 Task: Find the distance between Jacksonville and Tampa.
Action: Mouse moved to (60, 82)
Screenshot: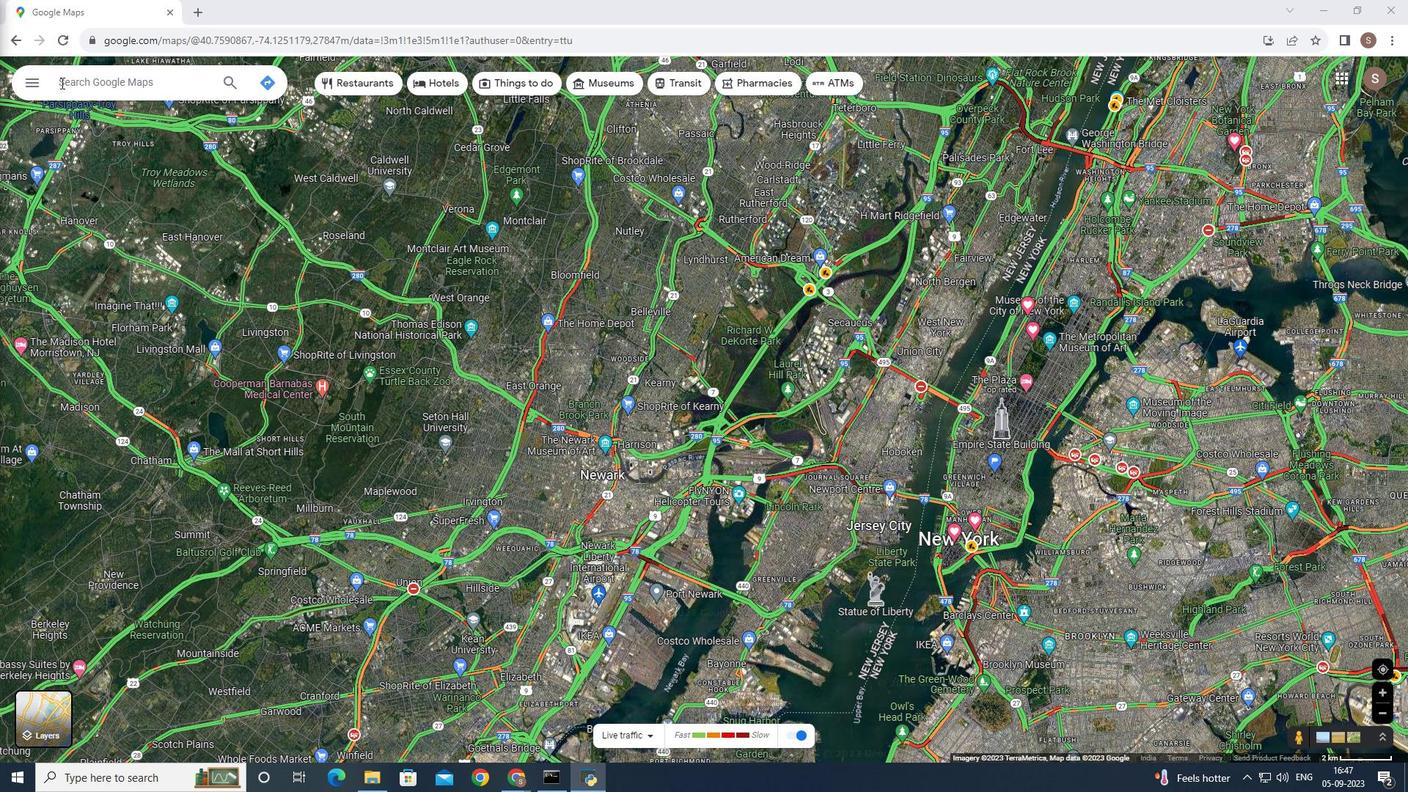 
Action: Mouse pressed left at (60, 82)
Screenshot: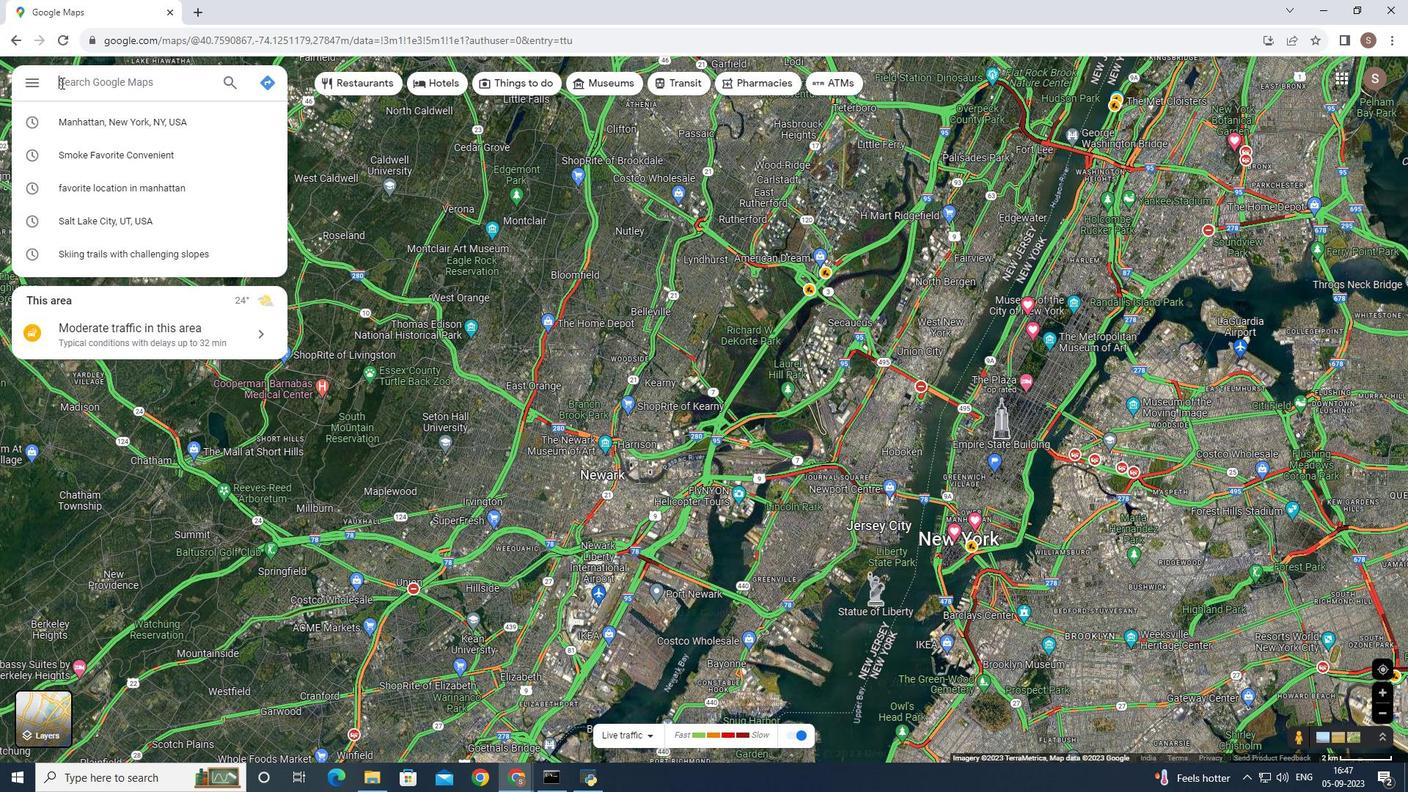 
Action: Mouse moved to (133, 318)
Screenshot: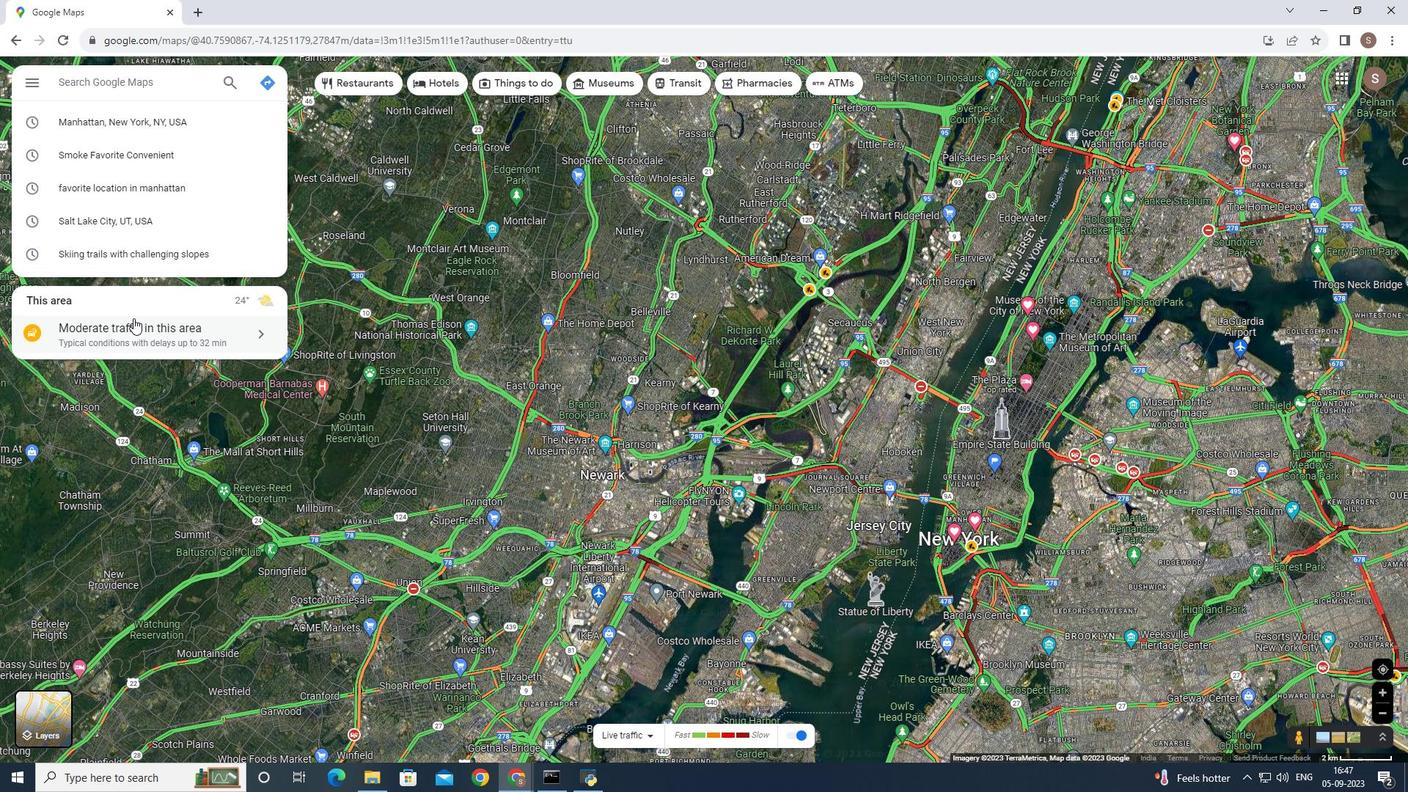 
Action: Mouse pressed left at (133, 318)
Screenshot: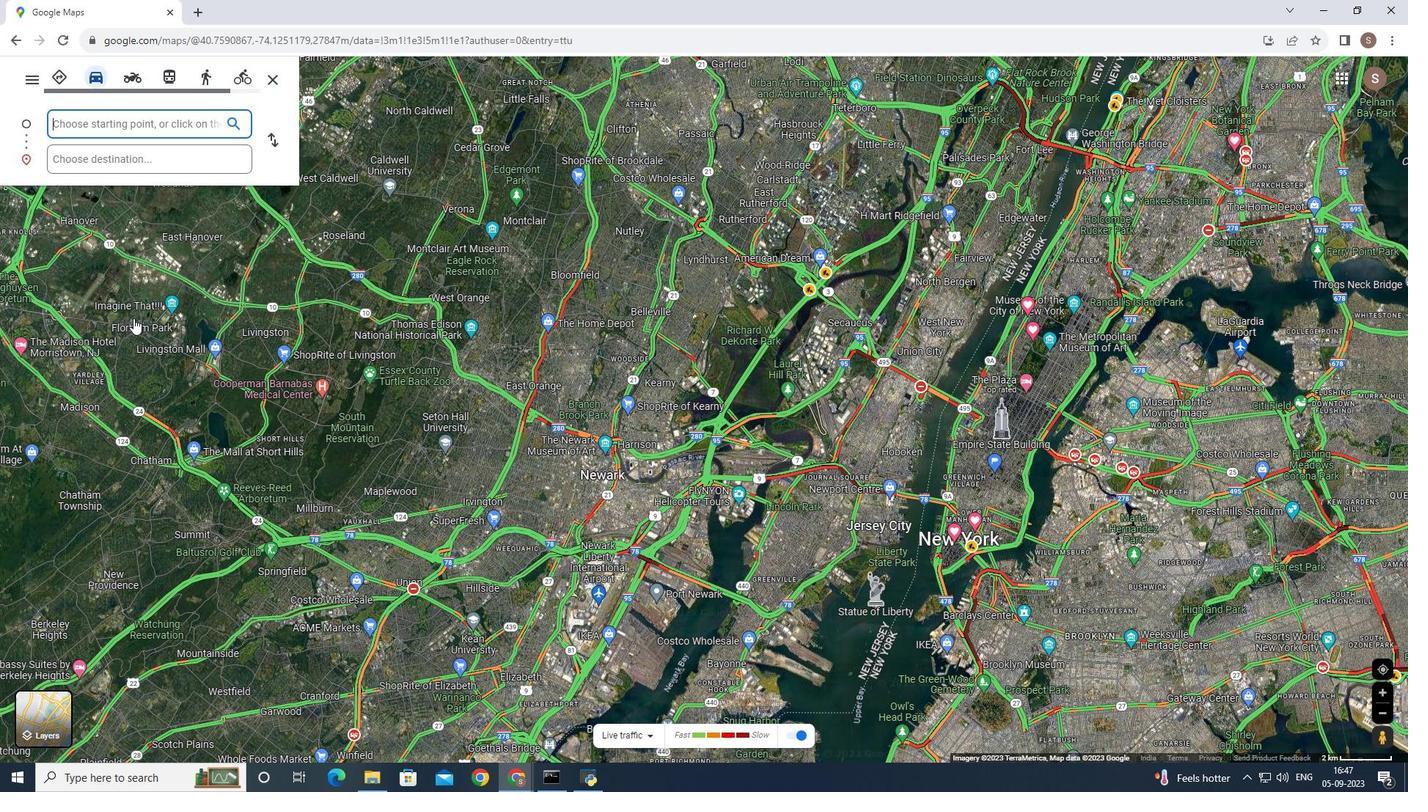 
Action: Mouse moved to (79, 126)
Screenshot: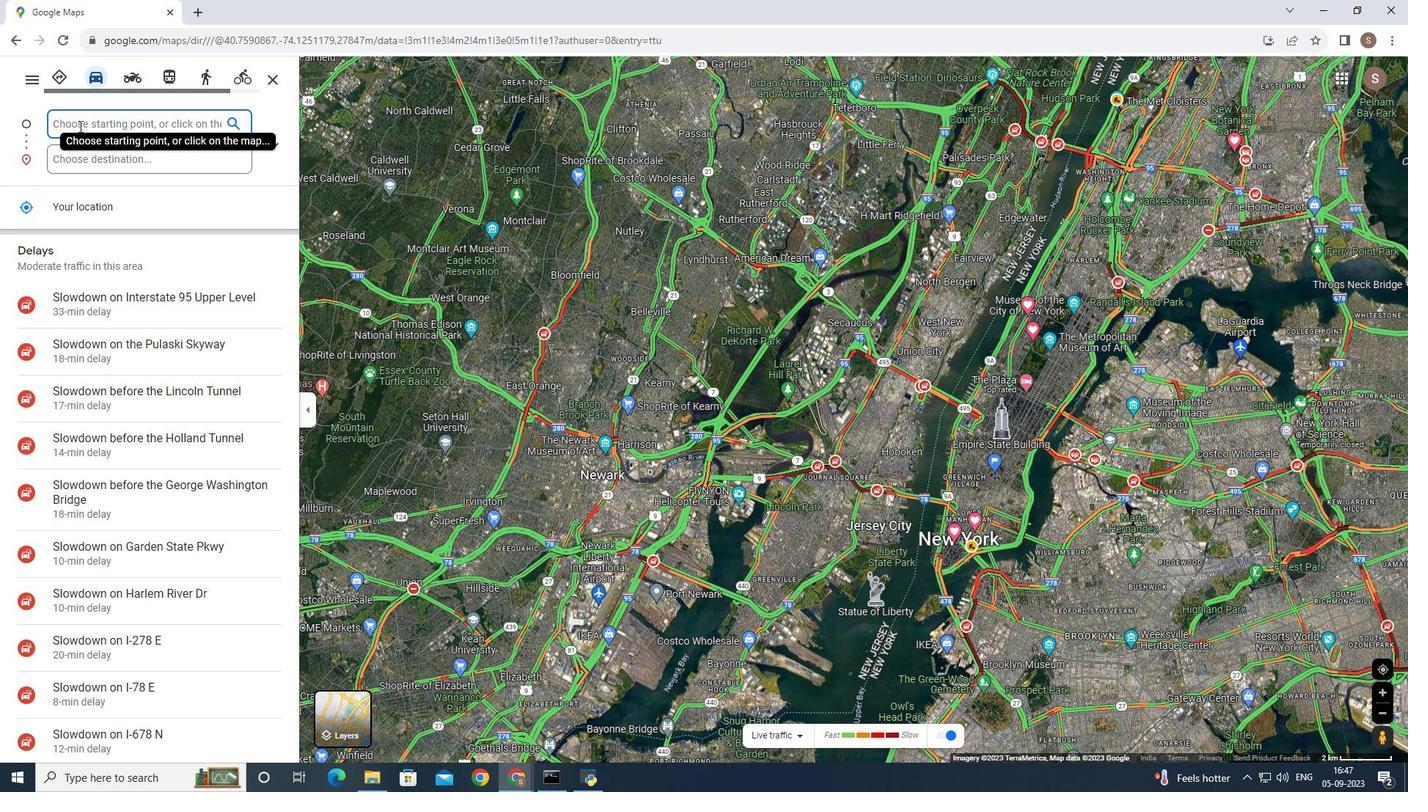 
Action: Key pressed <Key.shift_r><Key.shift_r>Jacksonville
Screenshot: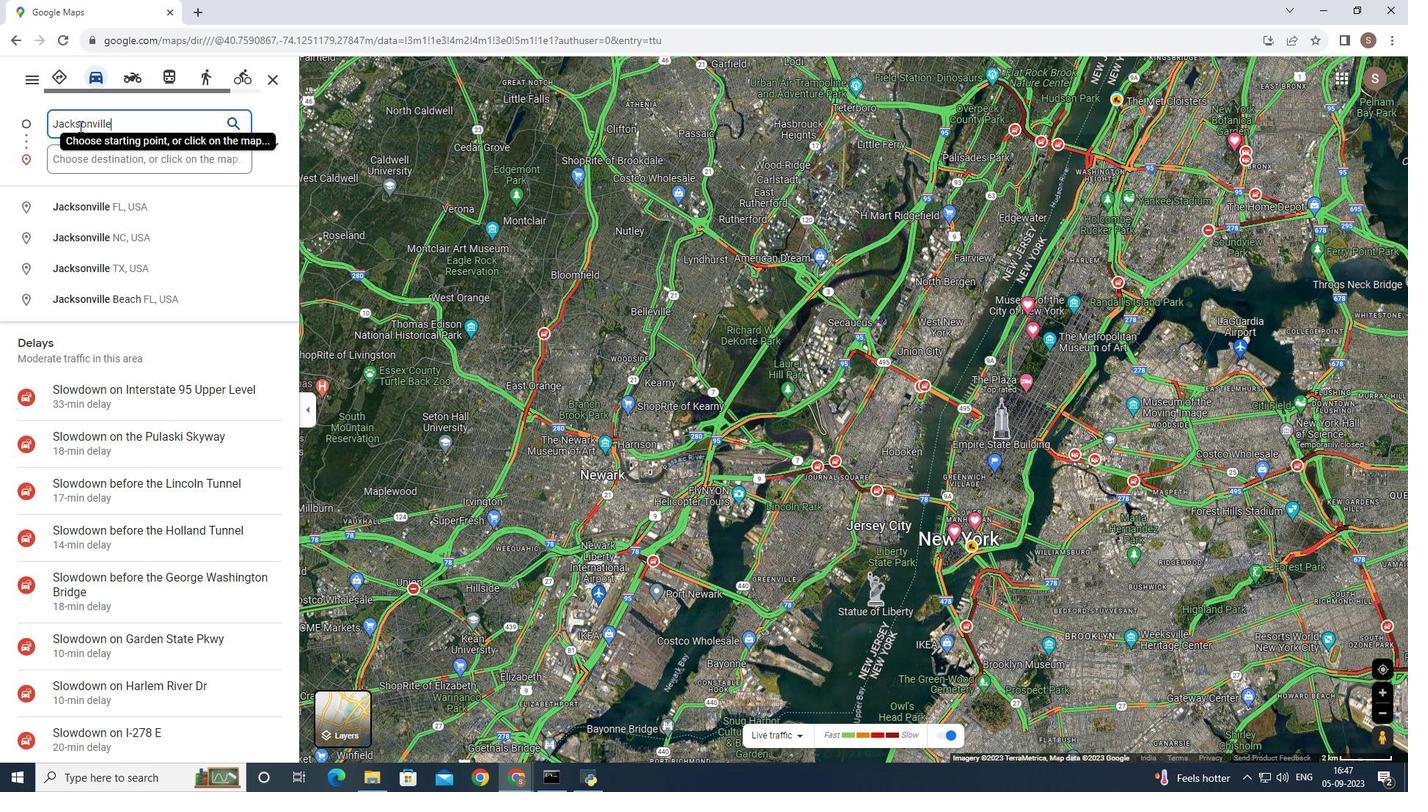 
Action: Mouse moved to (74, 161)
Screenshot: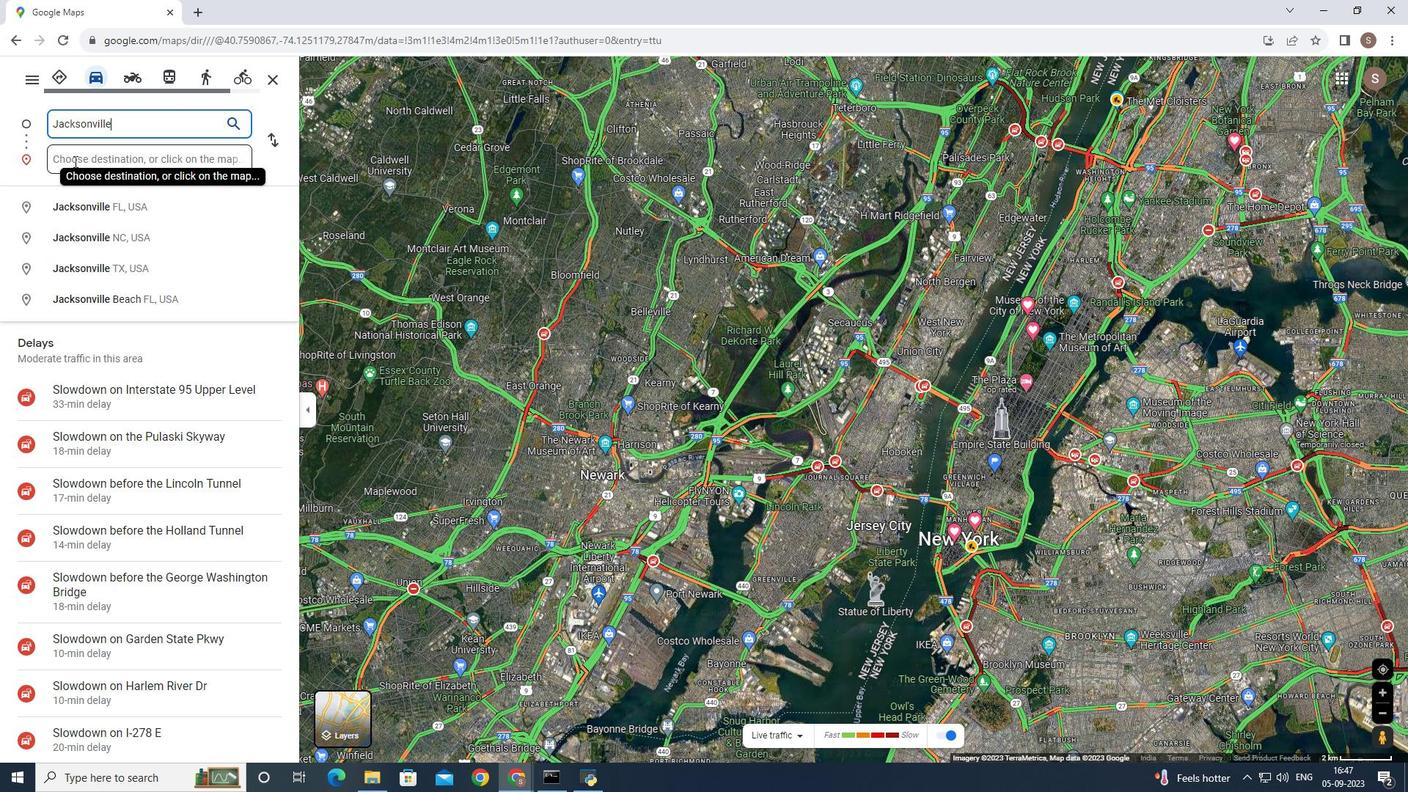 
Action: Mouse pressed left at (74, 161)
Screenshot: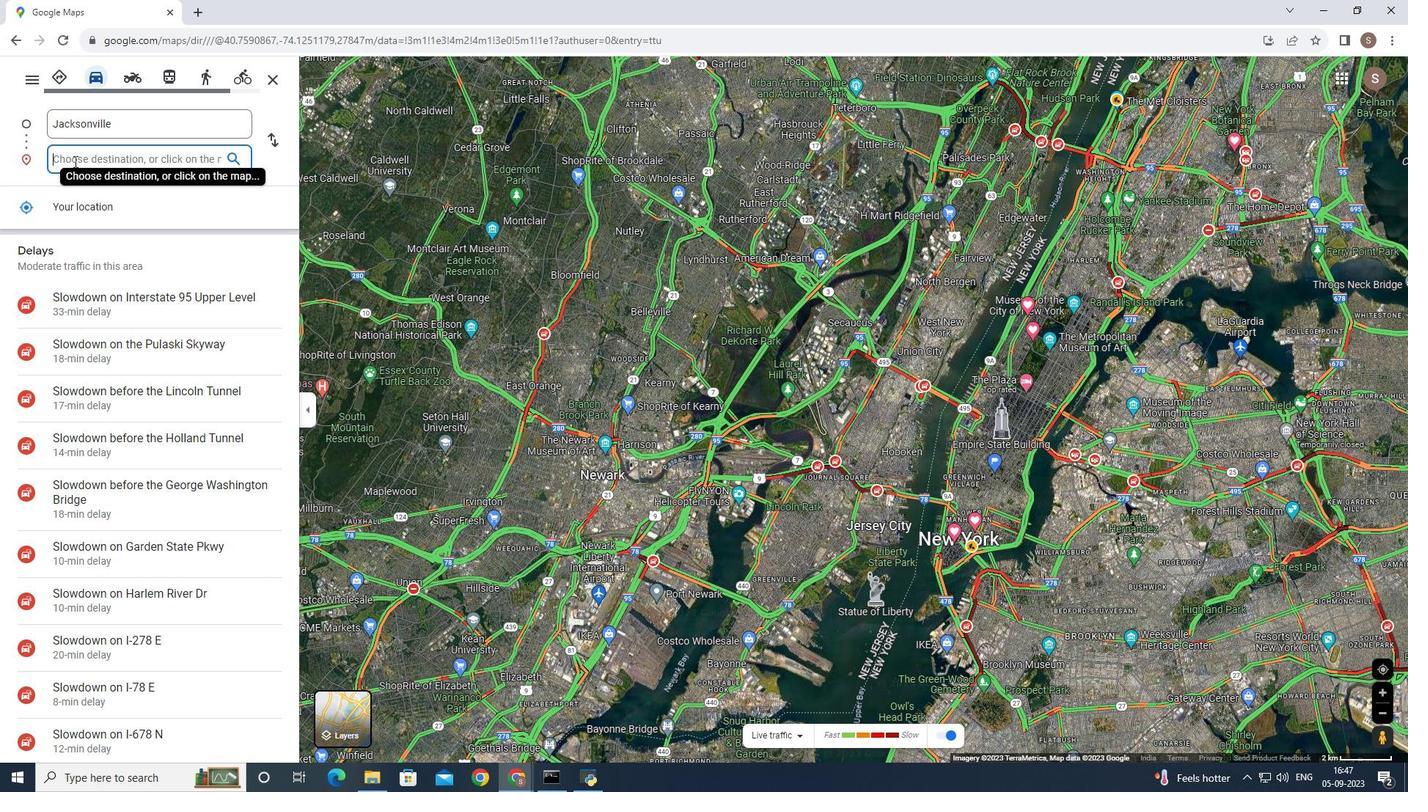 
Action: Key pressed <Key.shift><Key.shift><Key.shift><Key.shift><Key.shift><Key.shift><Key.shift>Tampa
Screenshot: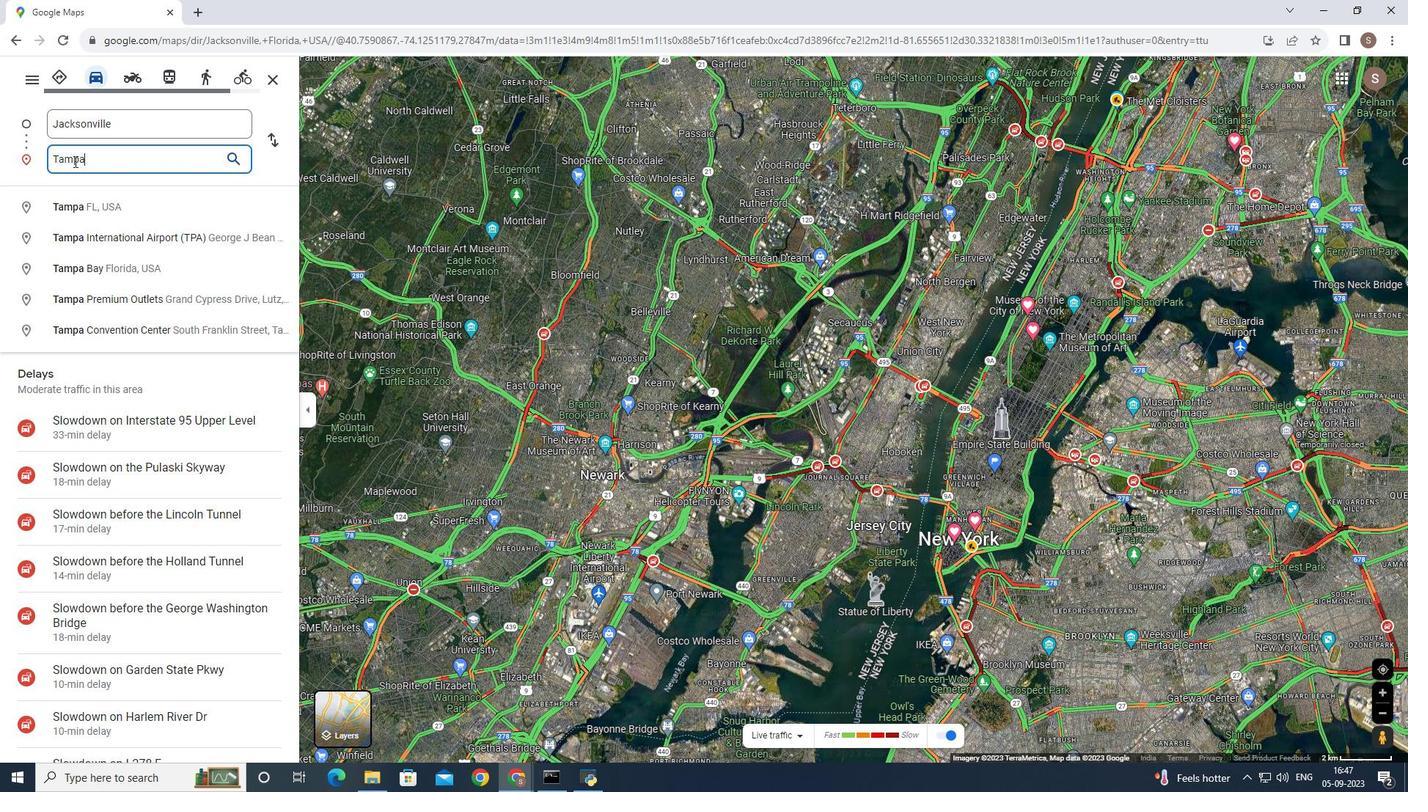 
Action: Mouse moved to (119, 181)
Screenshot: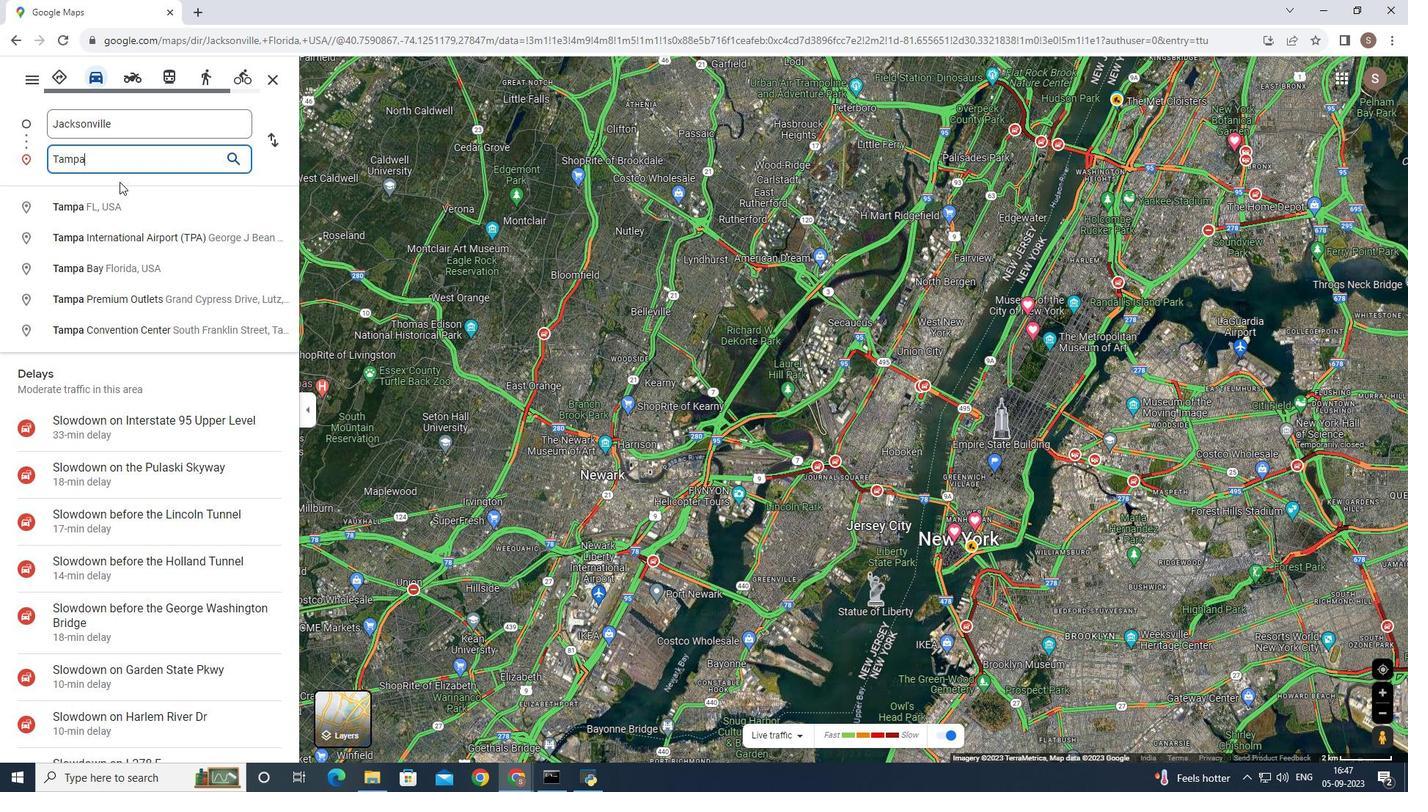 
Action: Key pressed <Key.enter>
Screenshot: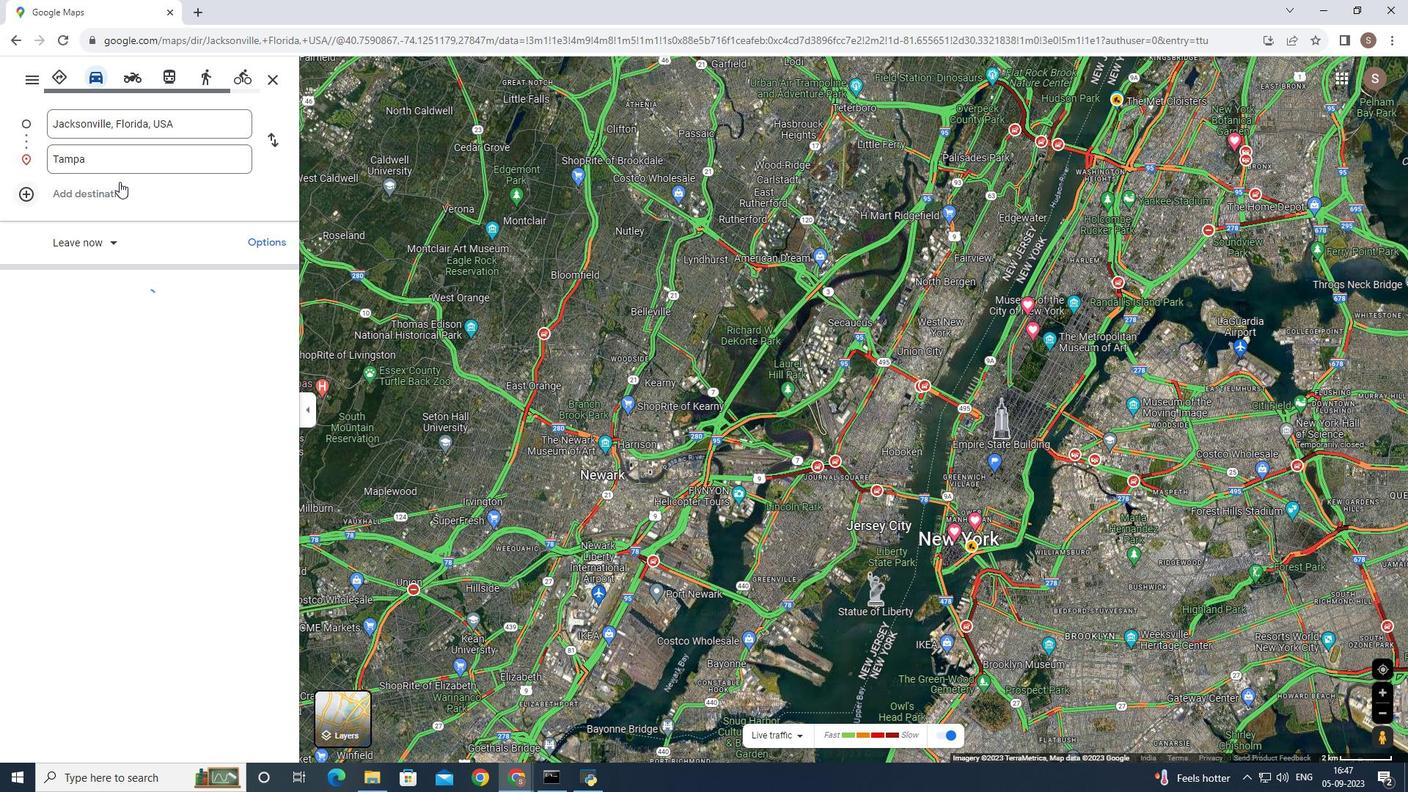 
Action: Mouse moved to (571, 723)
Screenshot: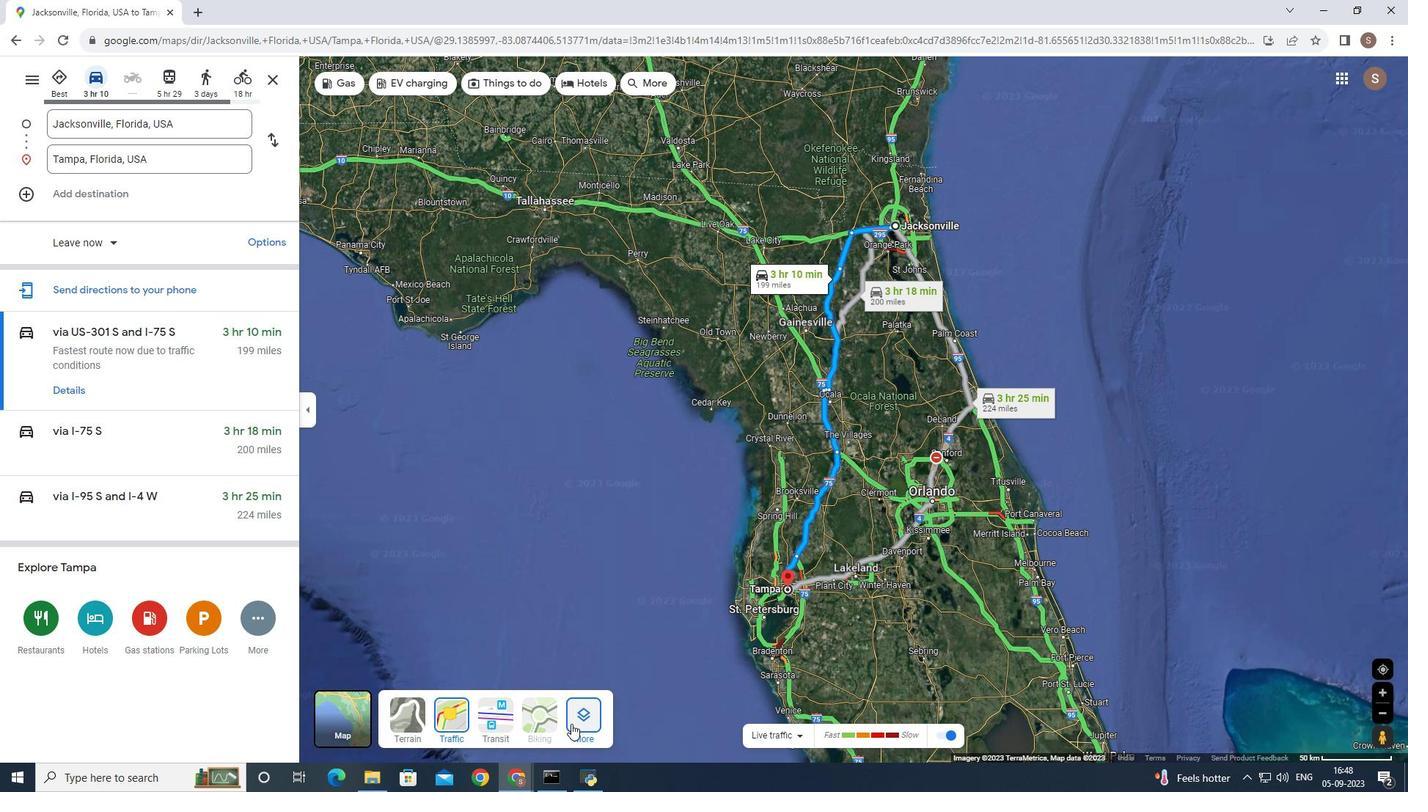
Action: Mouse pressed left at (571, 723)
Screenshot: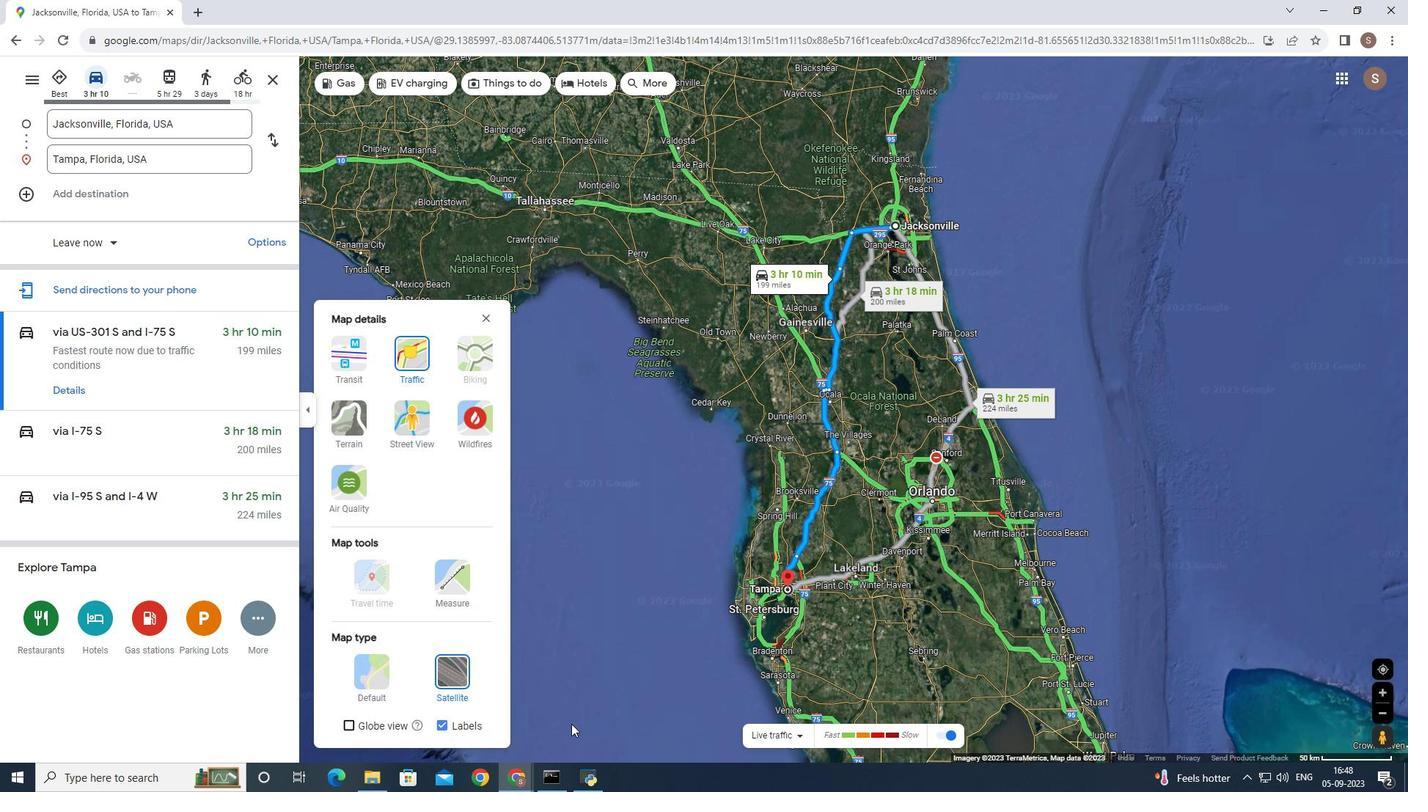 
Action: Mouse moved to (445, 600)
Screenshot: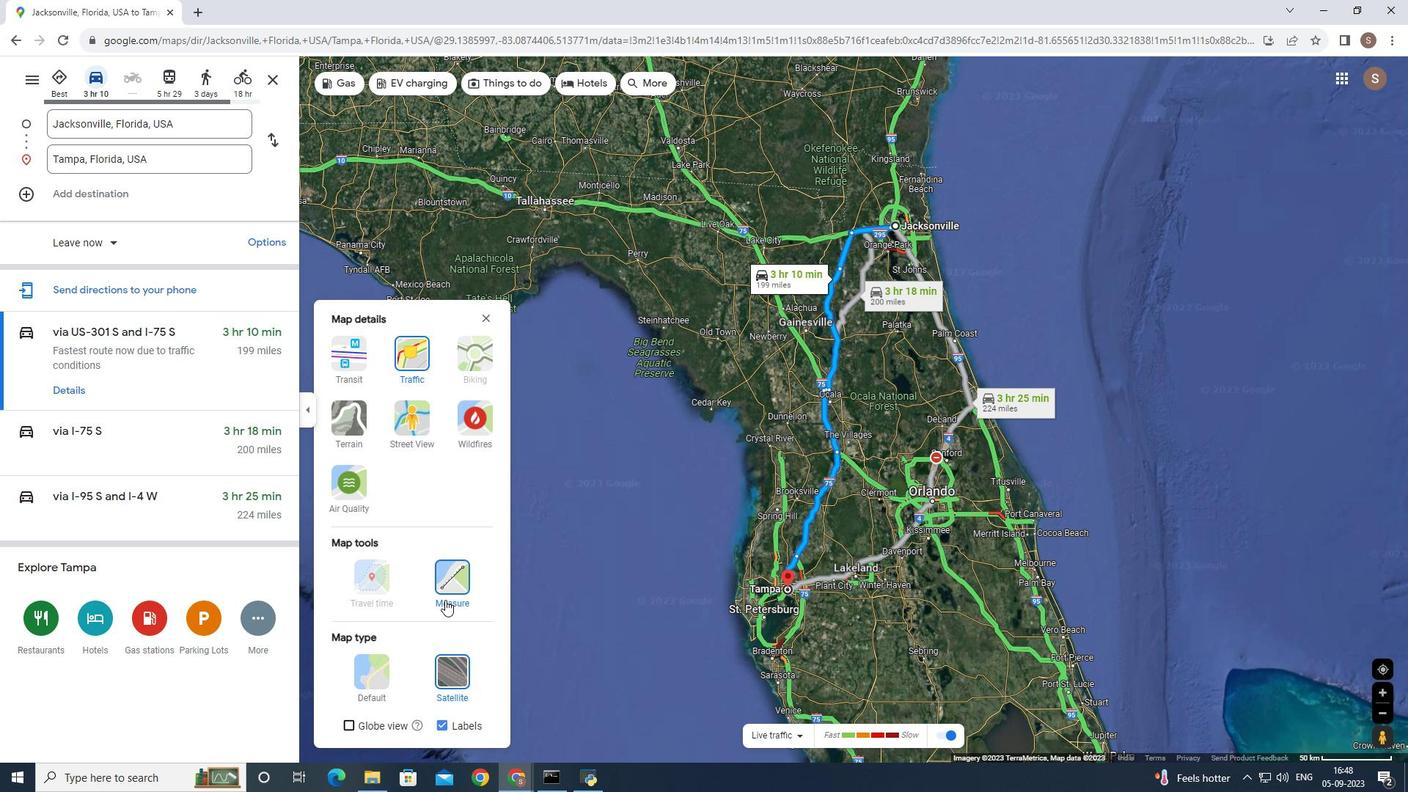 
Action: Mouse pressed left at (445, 600)
Screenshot: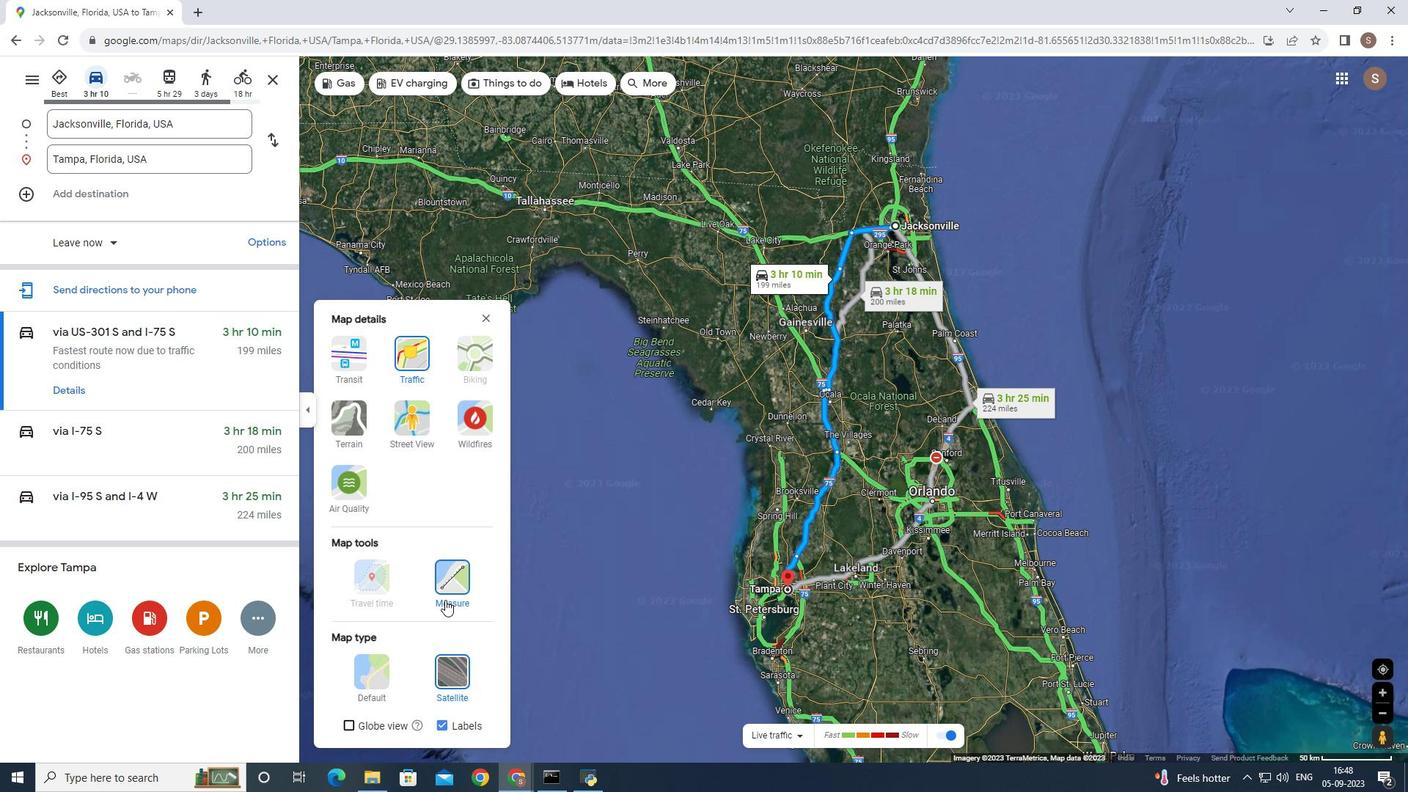 
Action: Mouse moved to (785, 590)
Screenshot: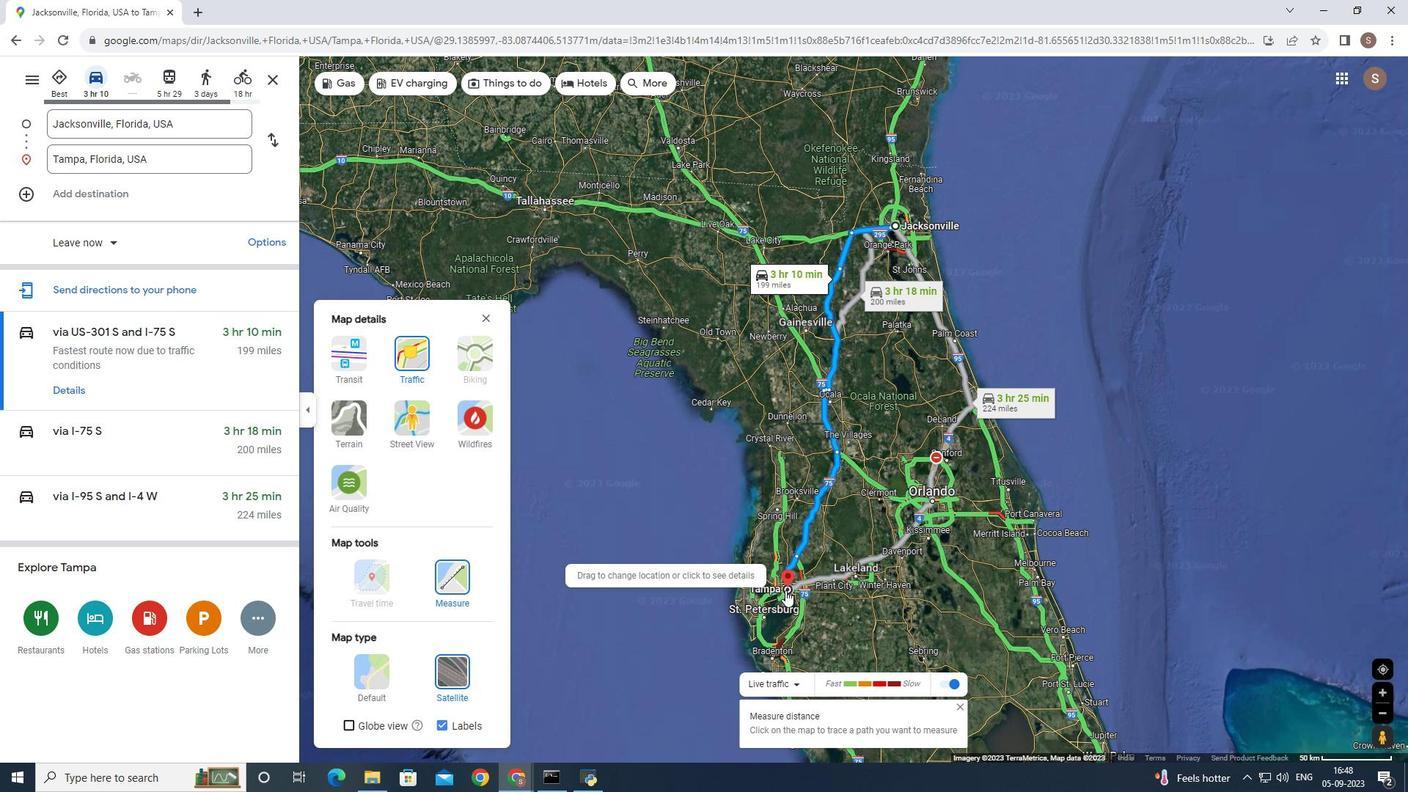 
Action: Mouse pressed left at (785, 590)
Screenshot: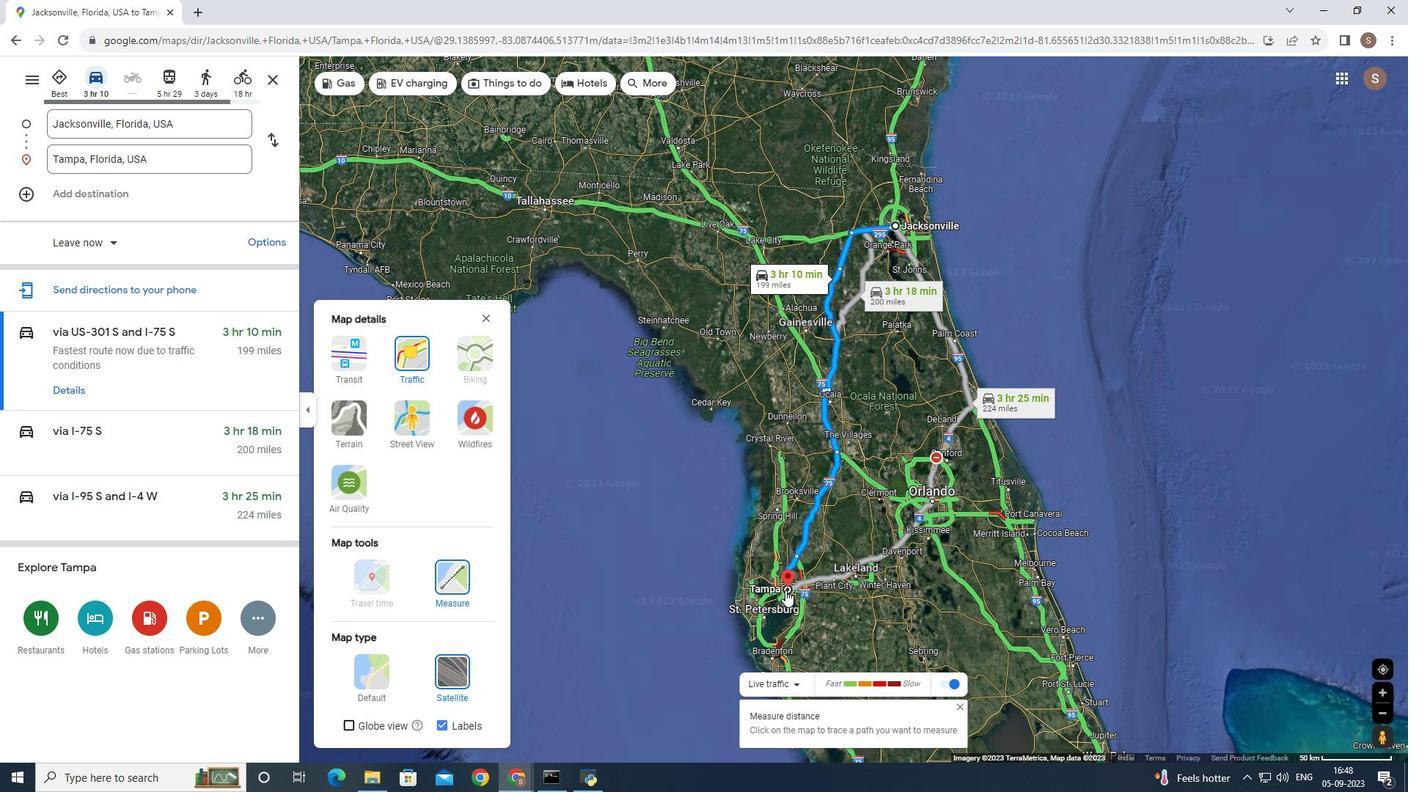 
Action: Mouse moved to (896, 225)
Screenshot: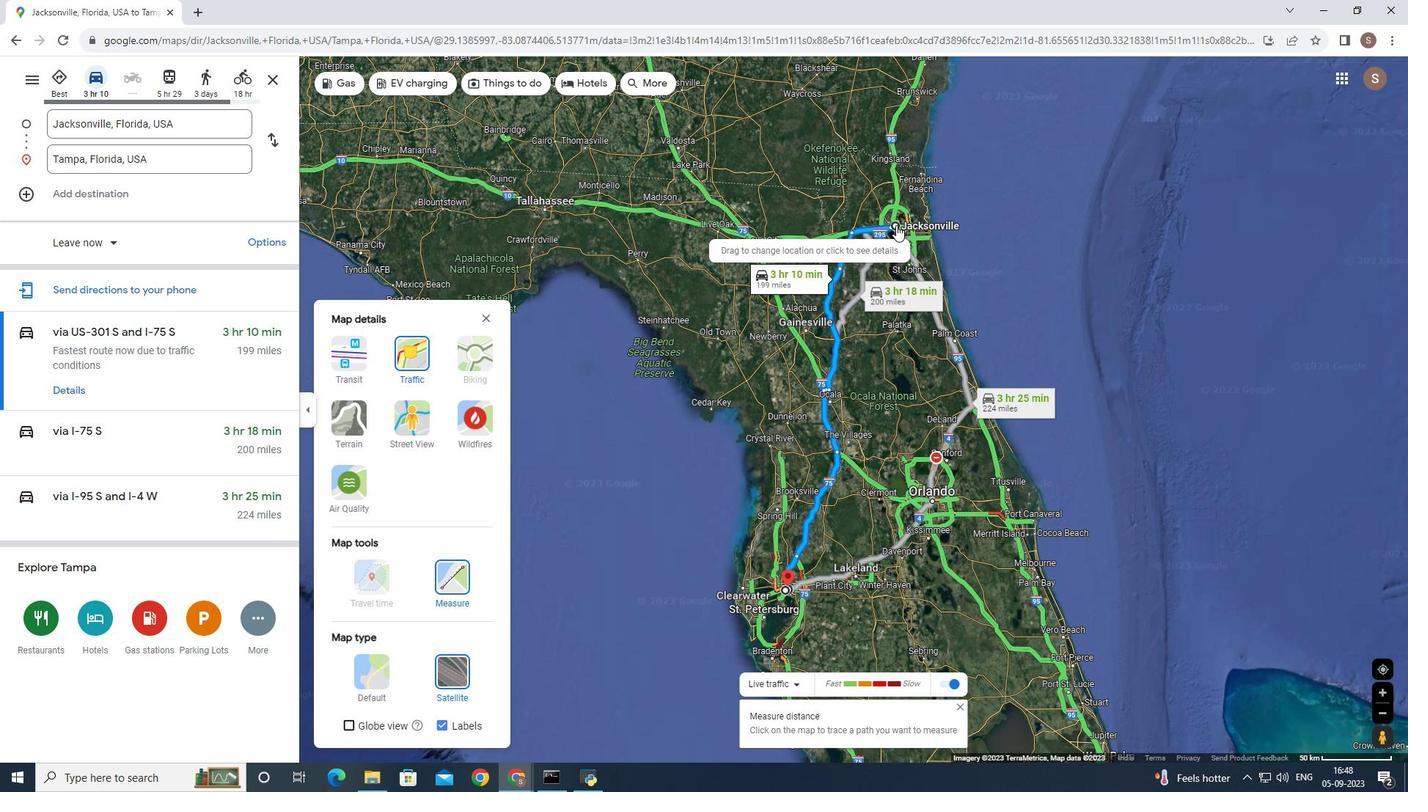 
Action: Mouse pressed left at (896, 225)
Screenshot: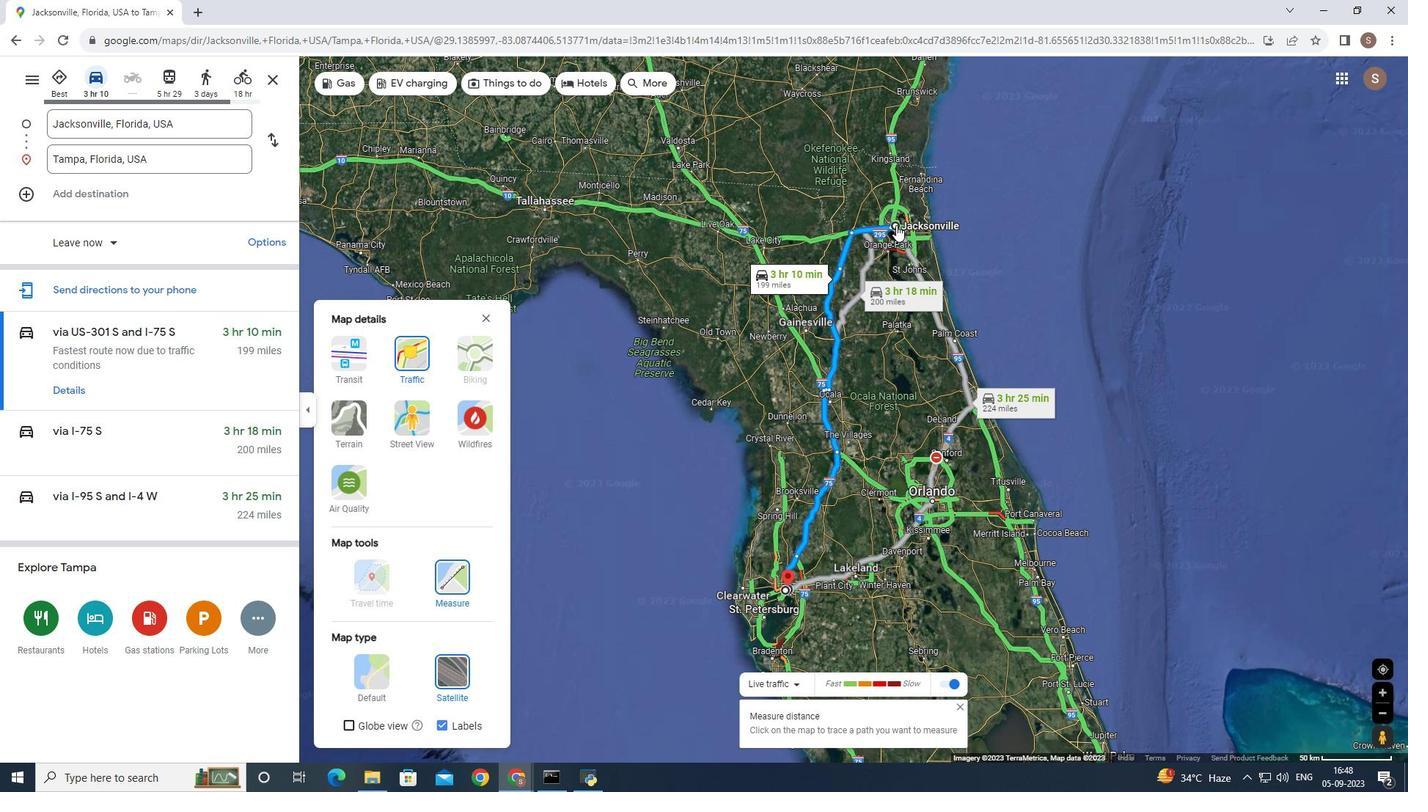 
Action: Mouse moved to (894, 222)
Screenshot: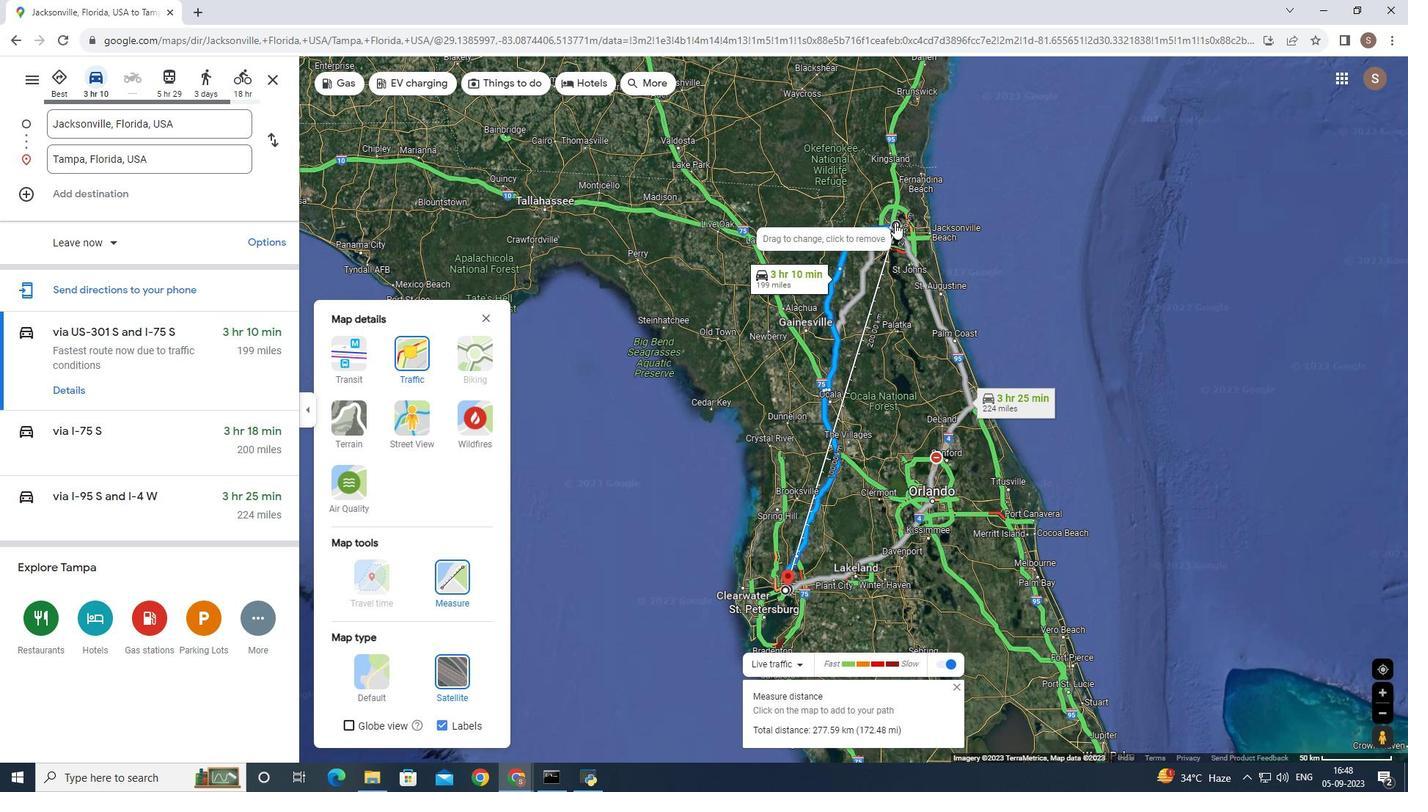 
Action: Mouse pressed left at (894, 222)
Screenshot: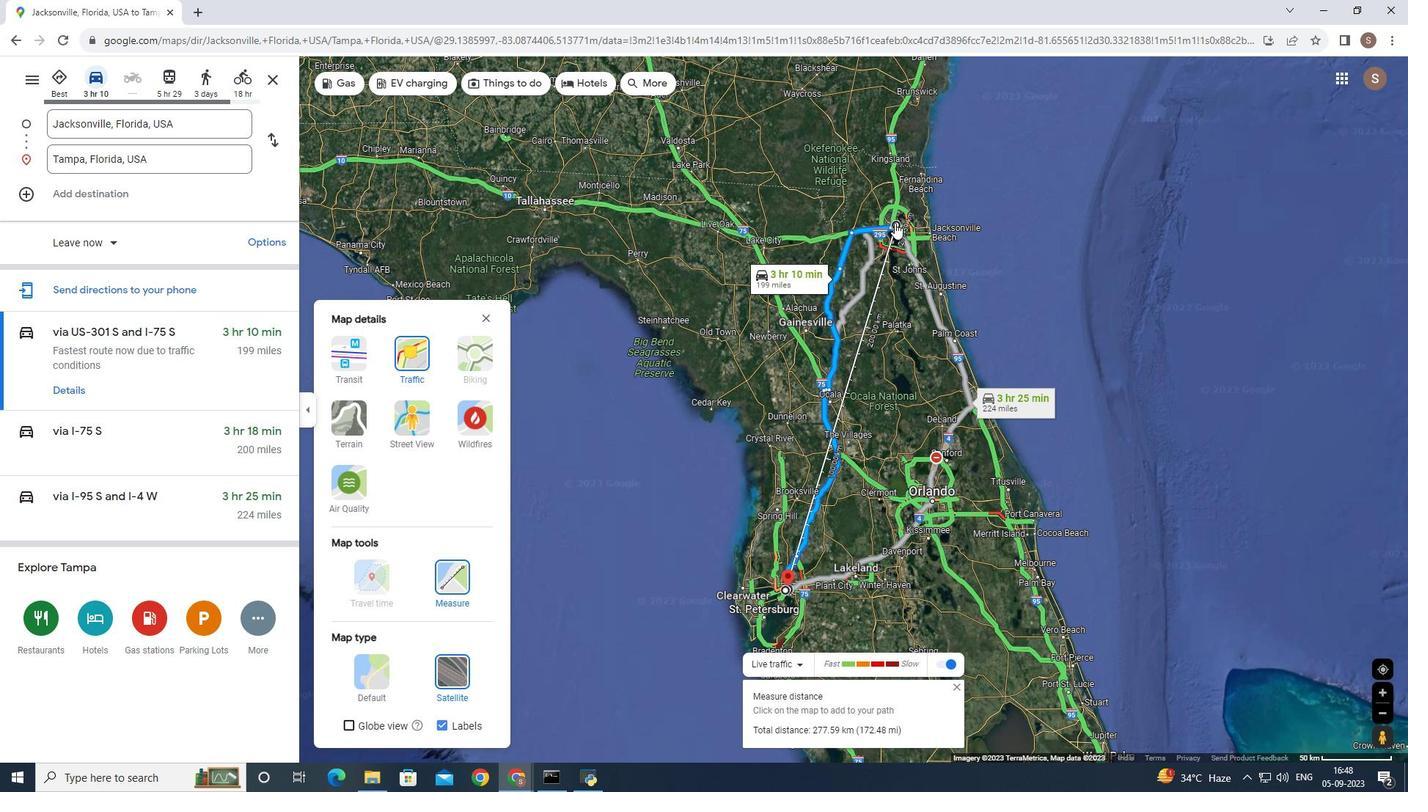 
Action: Mouse pressed left at (894, 222)
Screenshot: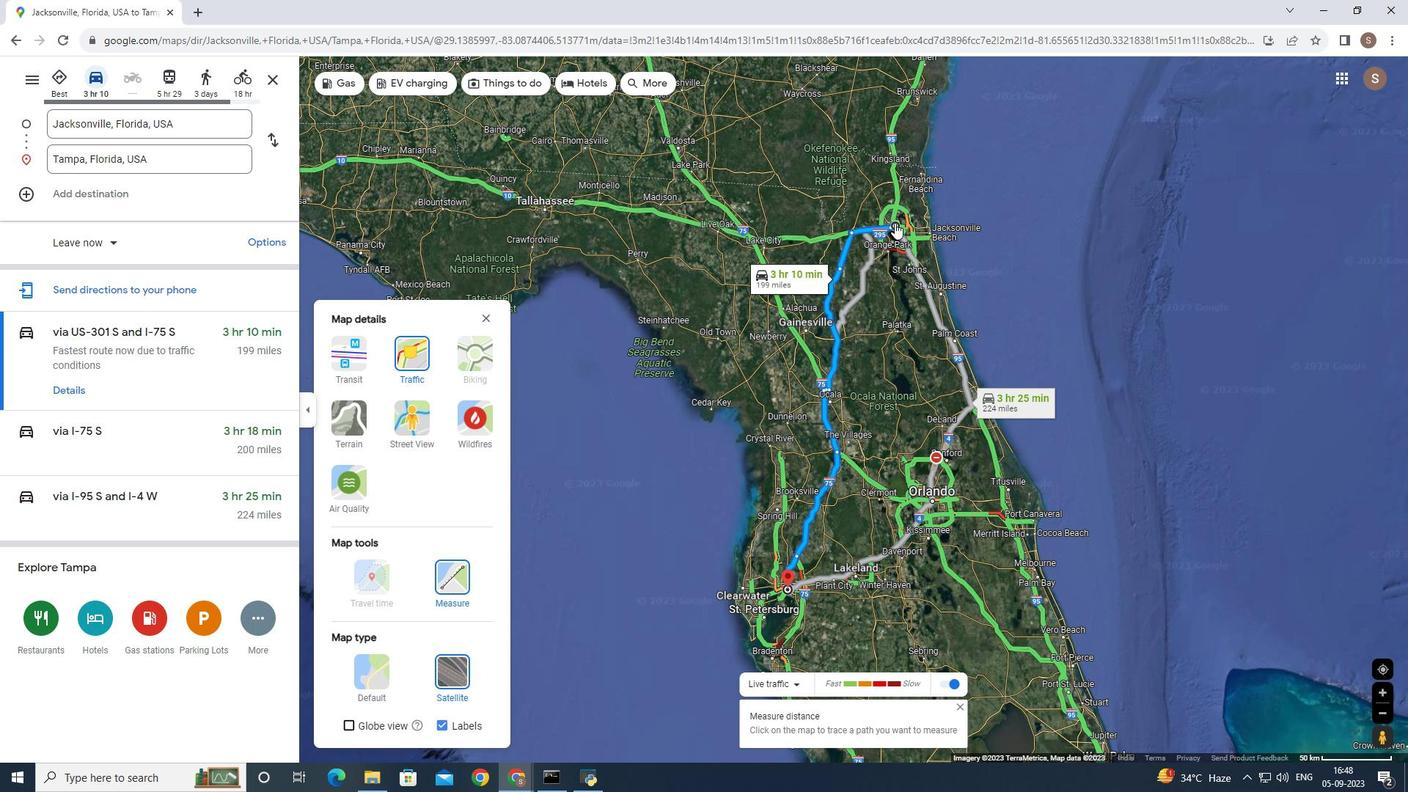
Action: Mouse moved to (787, 585)
Screenshot: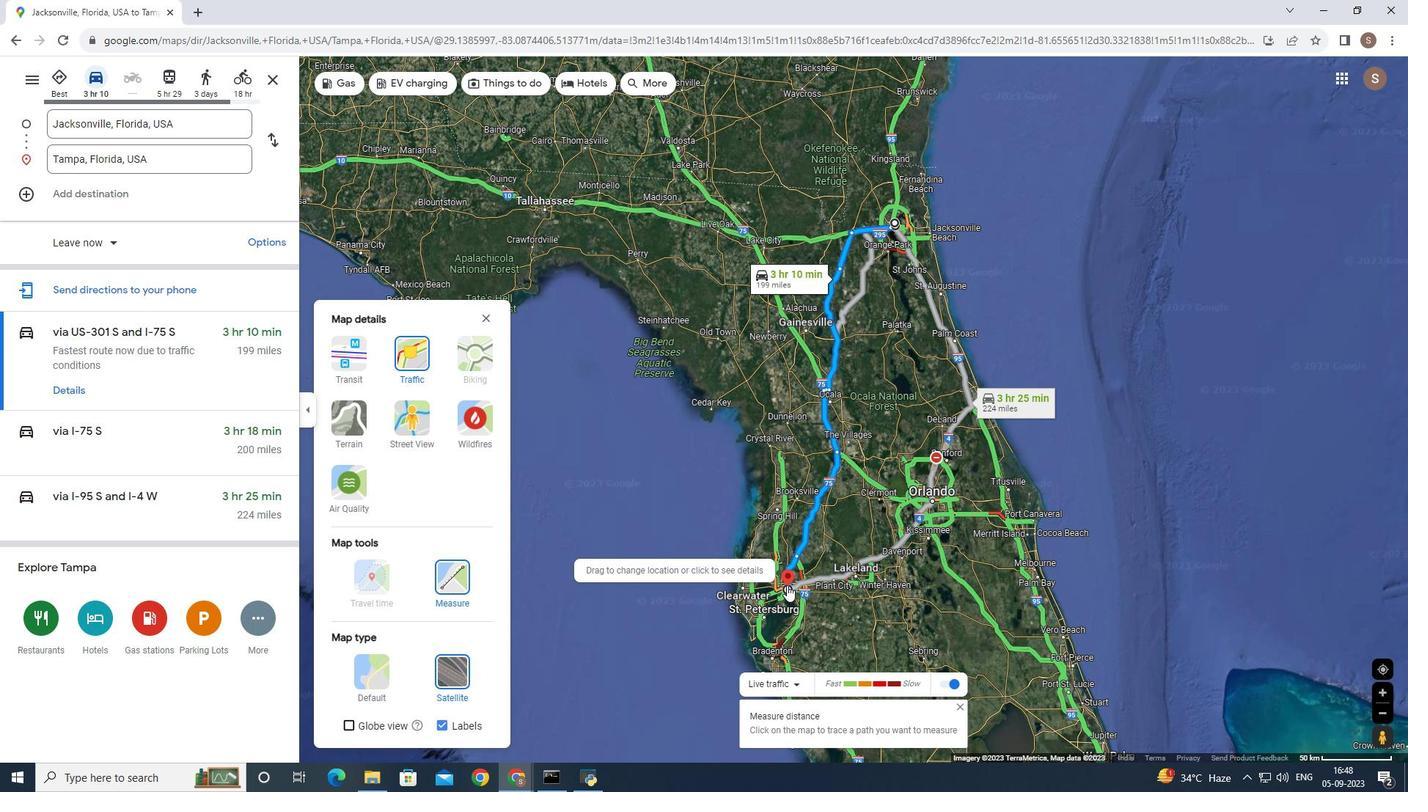 
Action: Mouse pressed left at (787, 585)
Screenshot: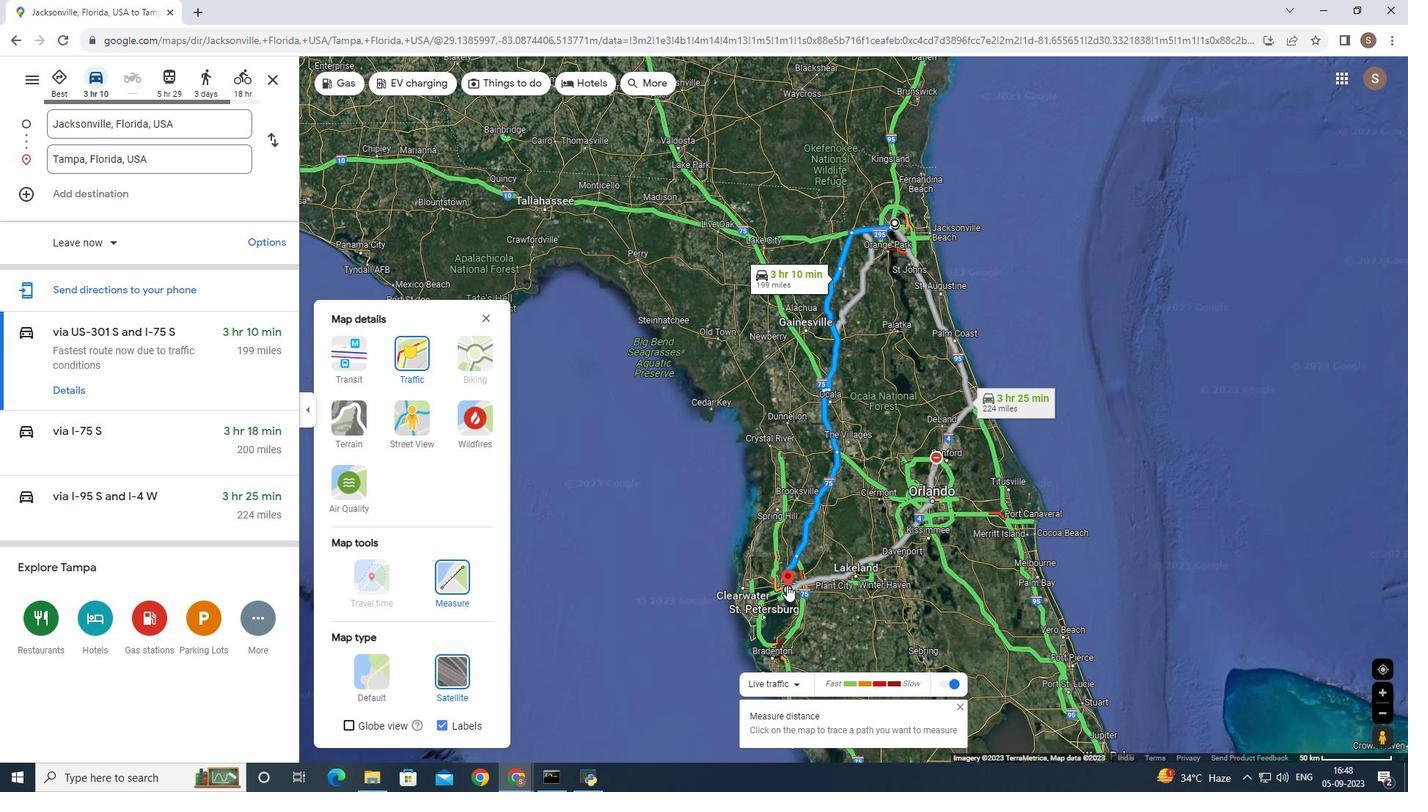 
Action: Mouse moved to (486, 312)
Screenshot: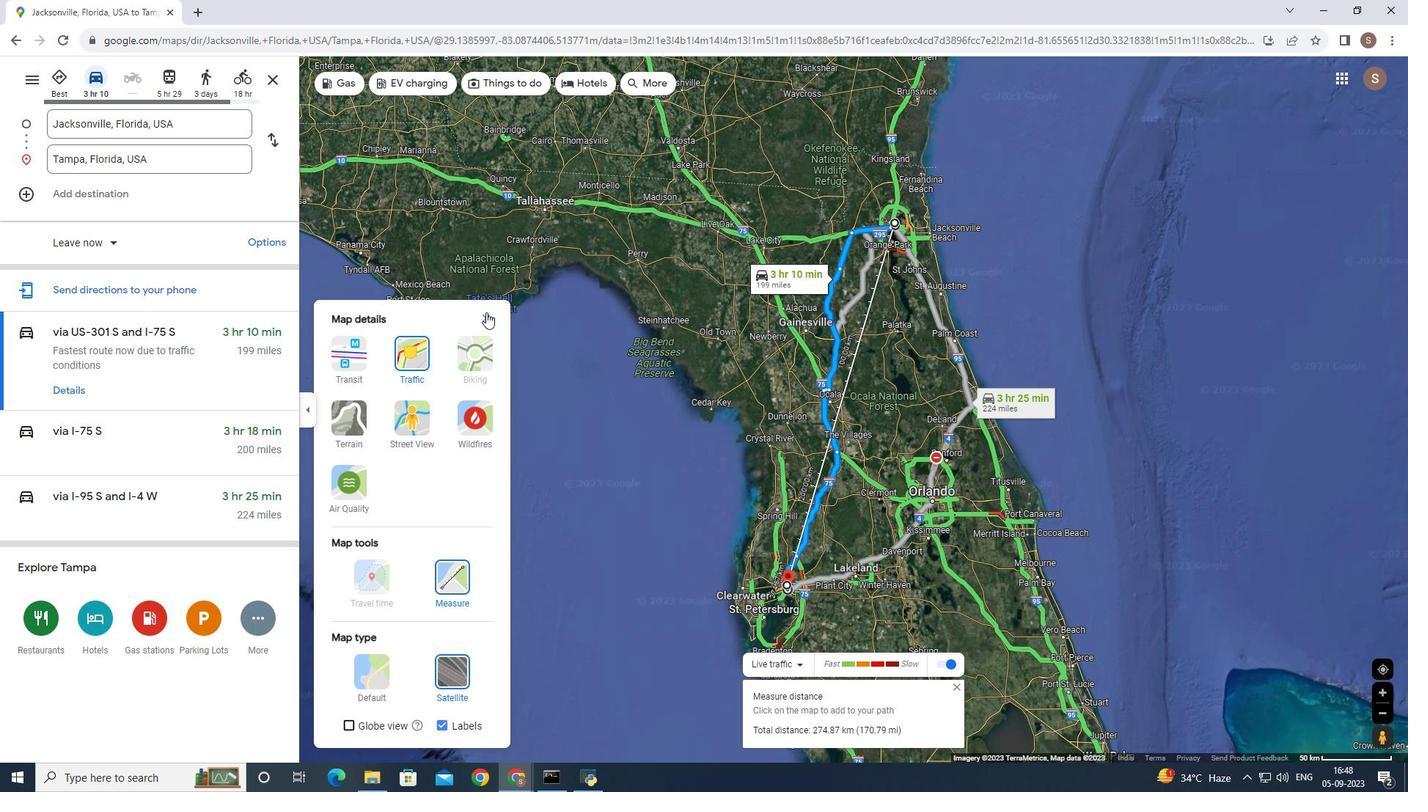 
Action: Mouse pressed left at (486, 312)
Screenshot: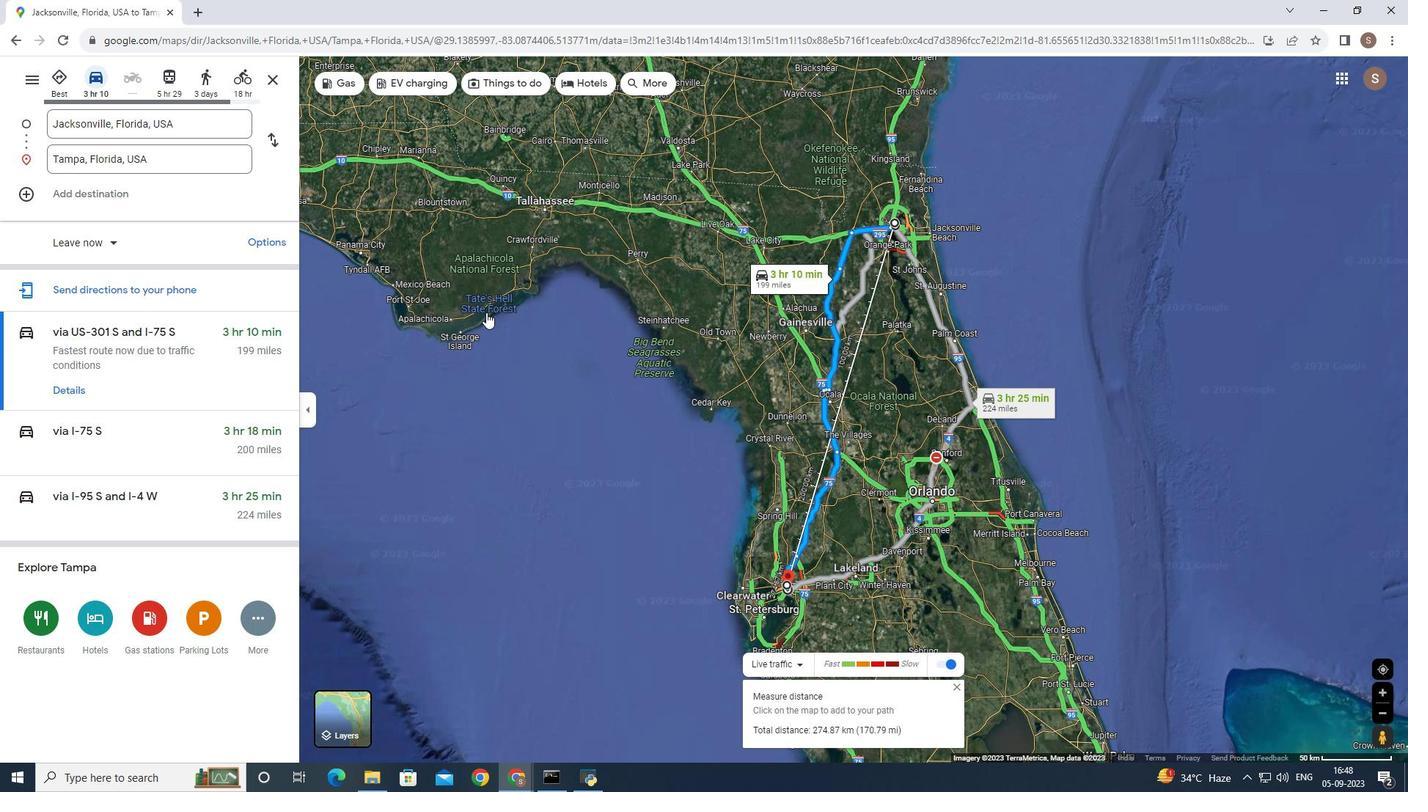 
Action: Mouse moved to (803, 422)
Screenshot: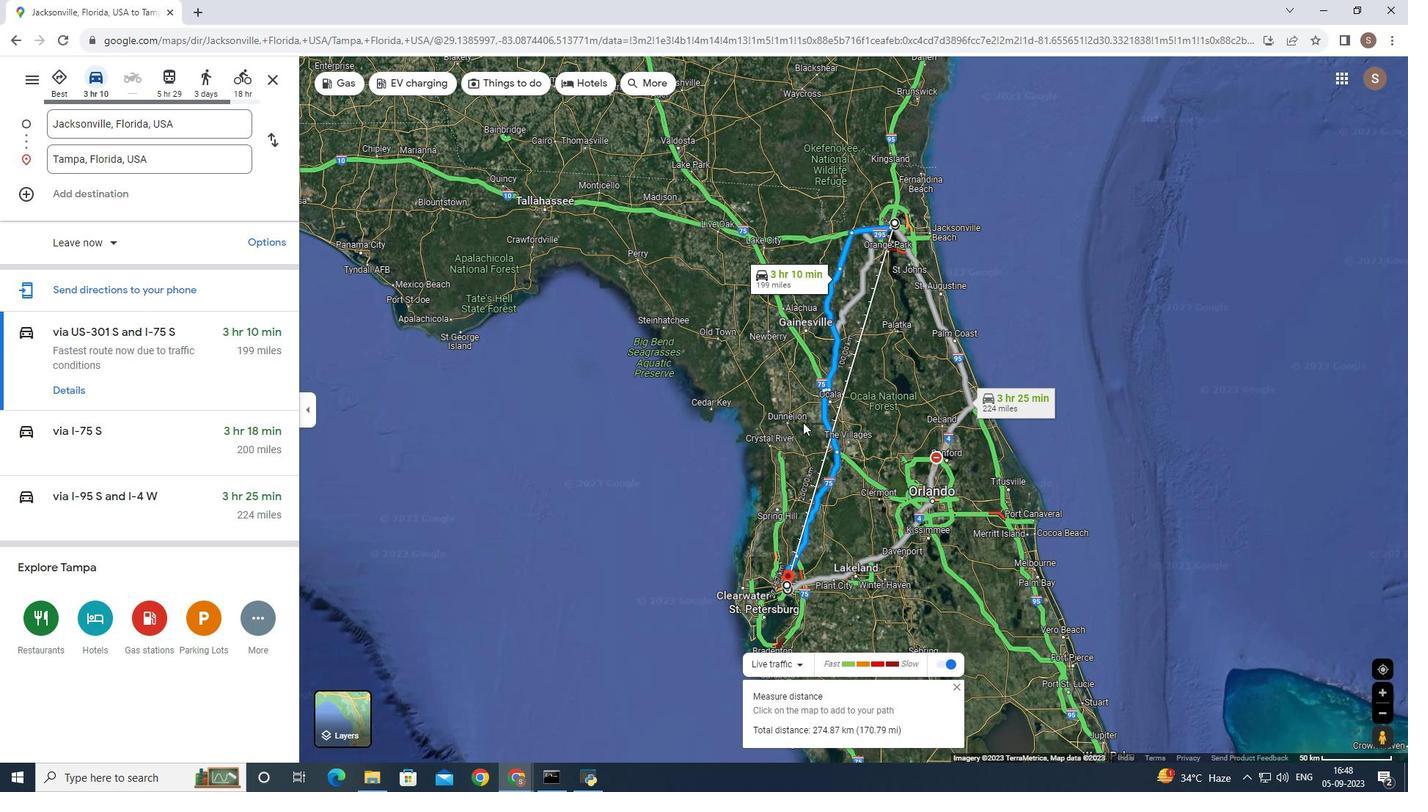 
Action: Mouse scrolled (803, 423) with delta (0, 0)
Screenshot: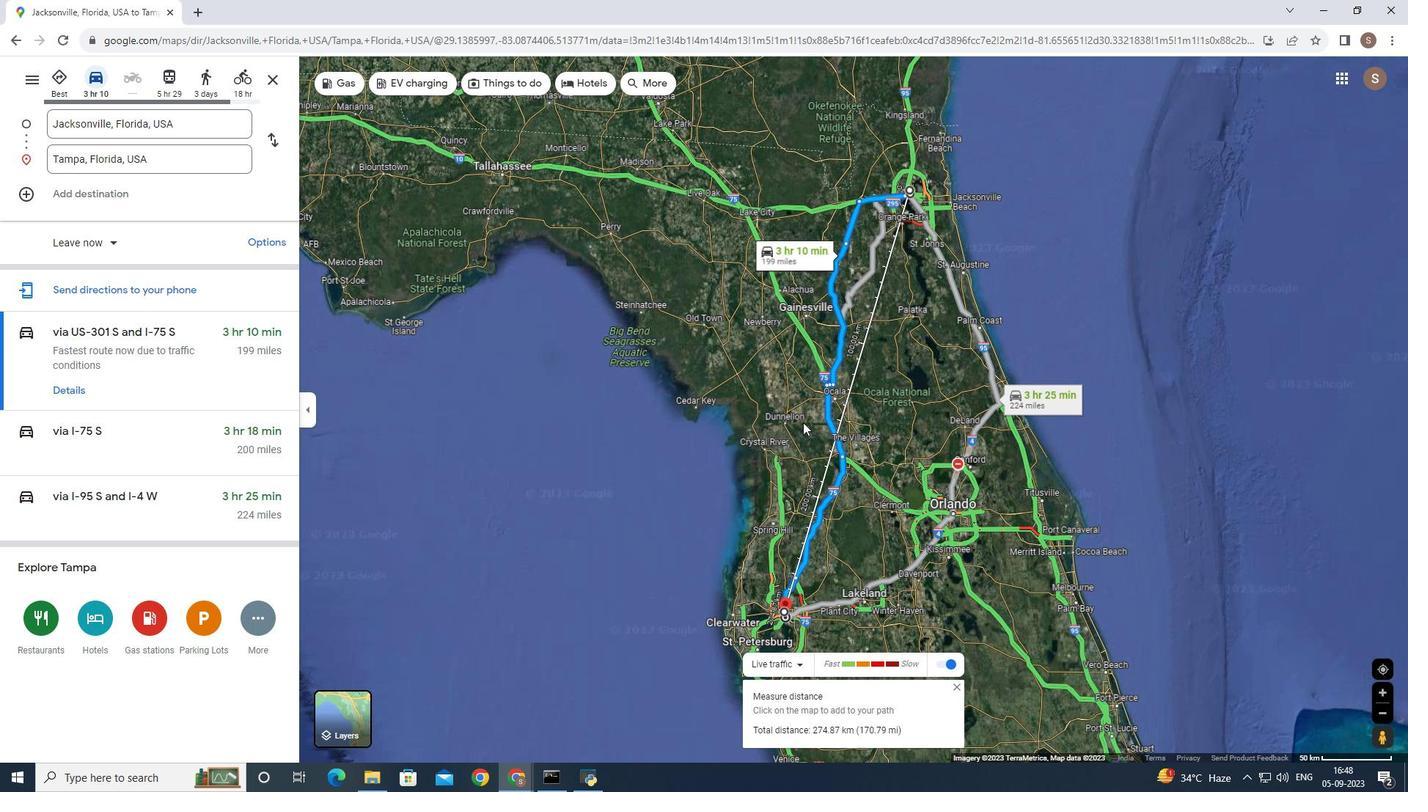 
Action: Mouse scrolled (803, 423) with delta (0, 0)
Screenshot: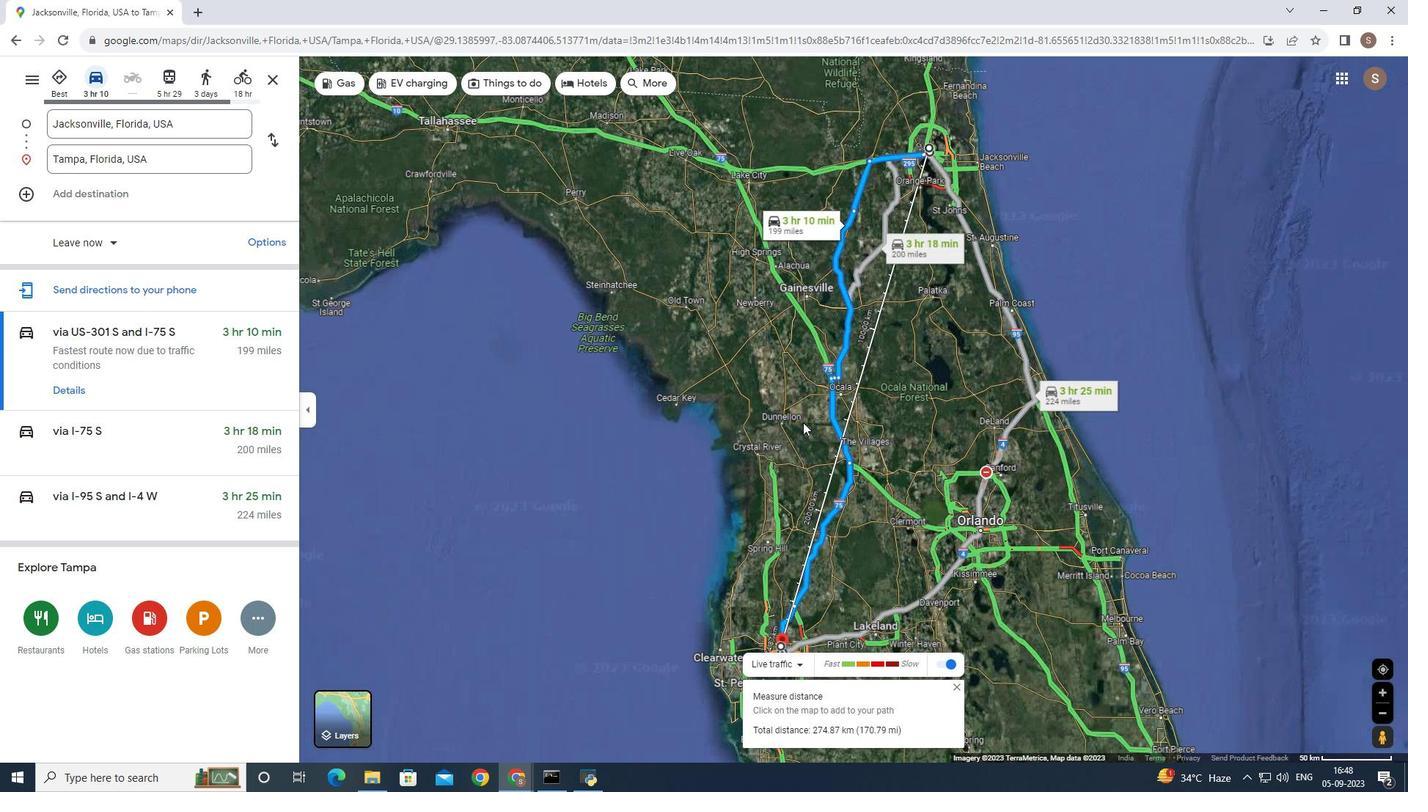 
Action: Mouse moved to (798, 419)
Screenshot: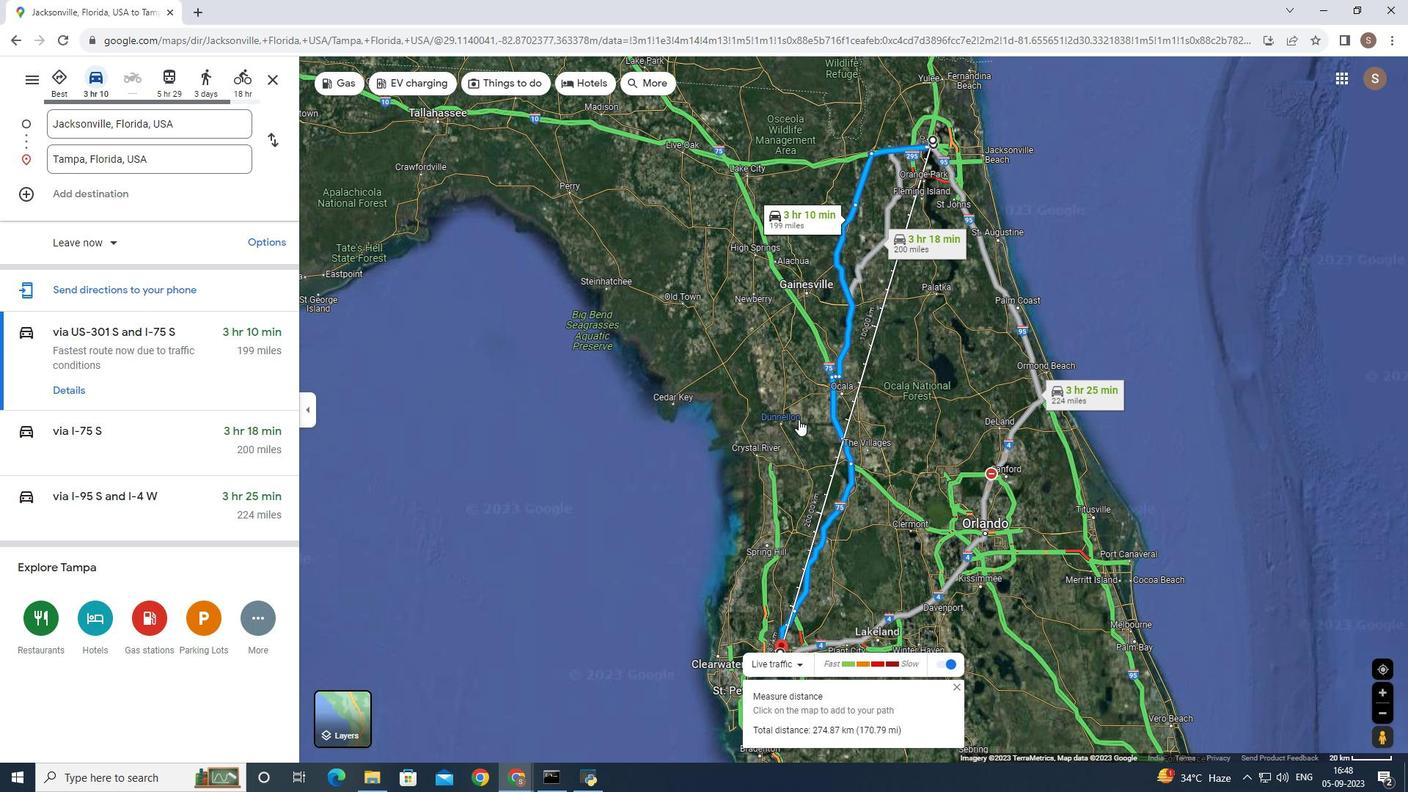 
Action: Mouse pressed left at (798, 419)
Screenshot: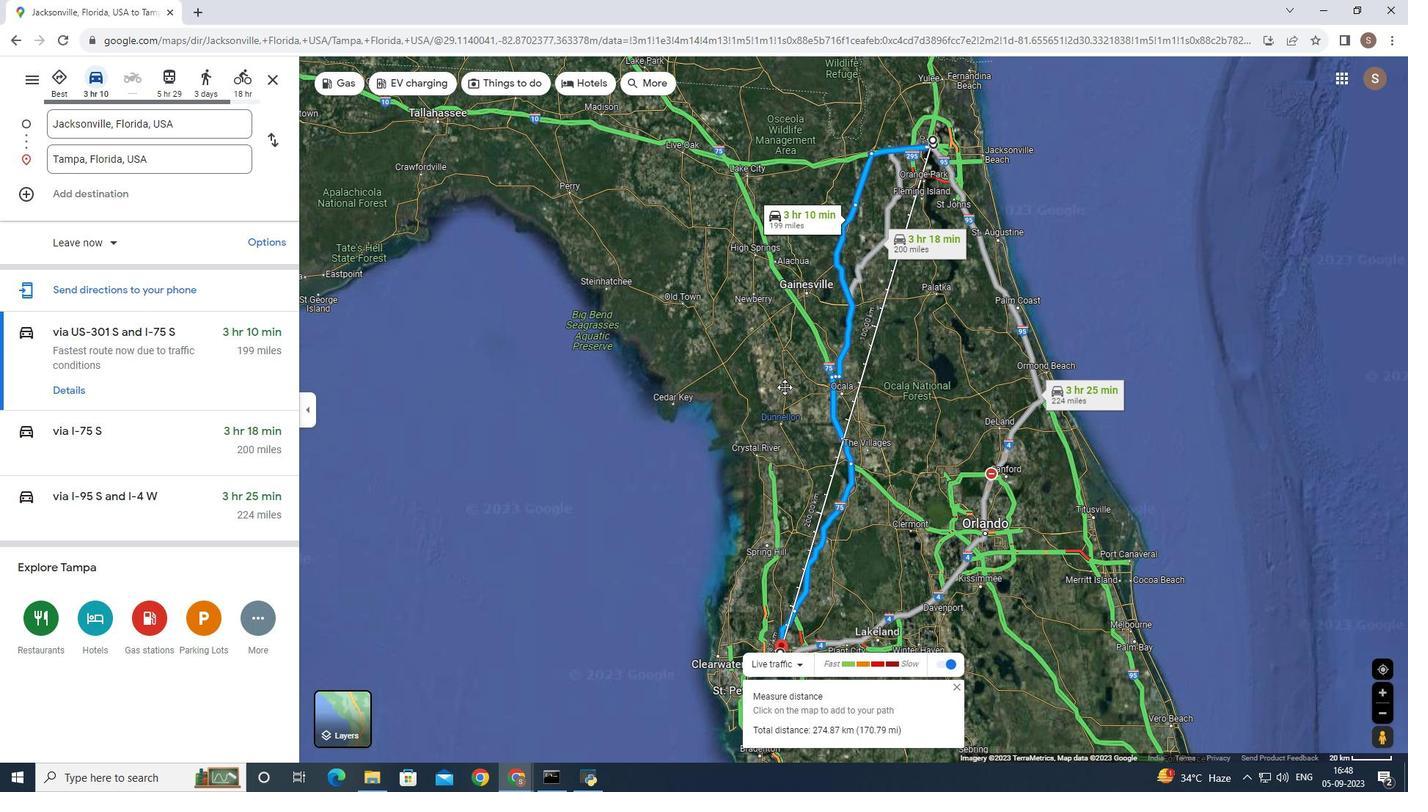 
Action: Mouse moved to (865, 404)
Screenshot: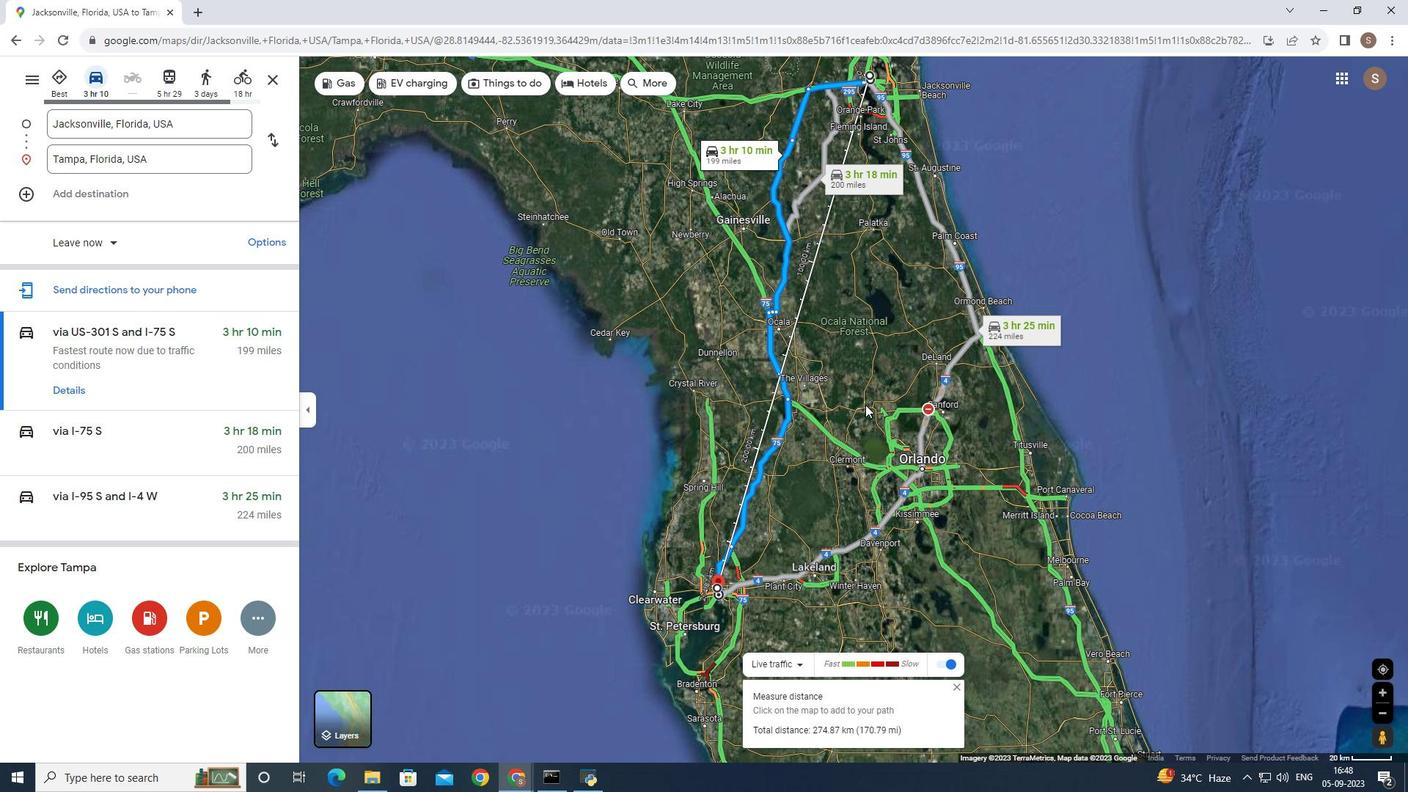 
Action: Mouse scrolled (865, 405) with delta (0, 0)
Screenshot: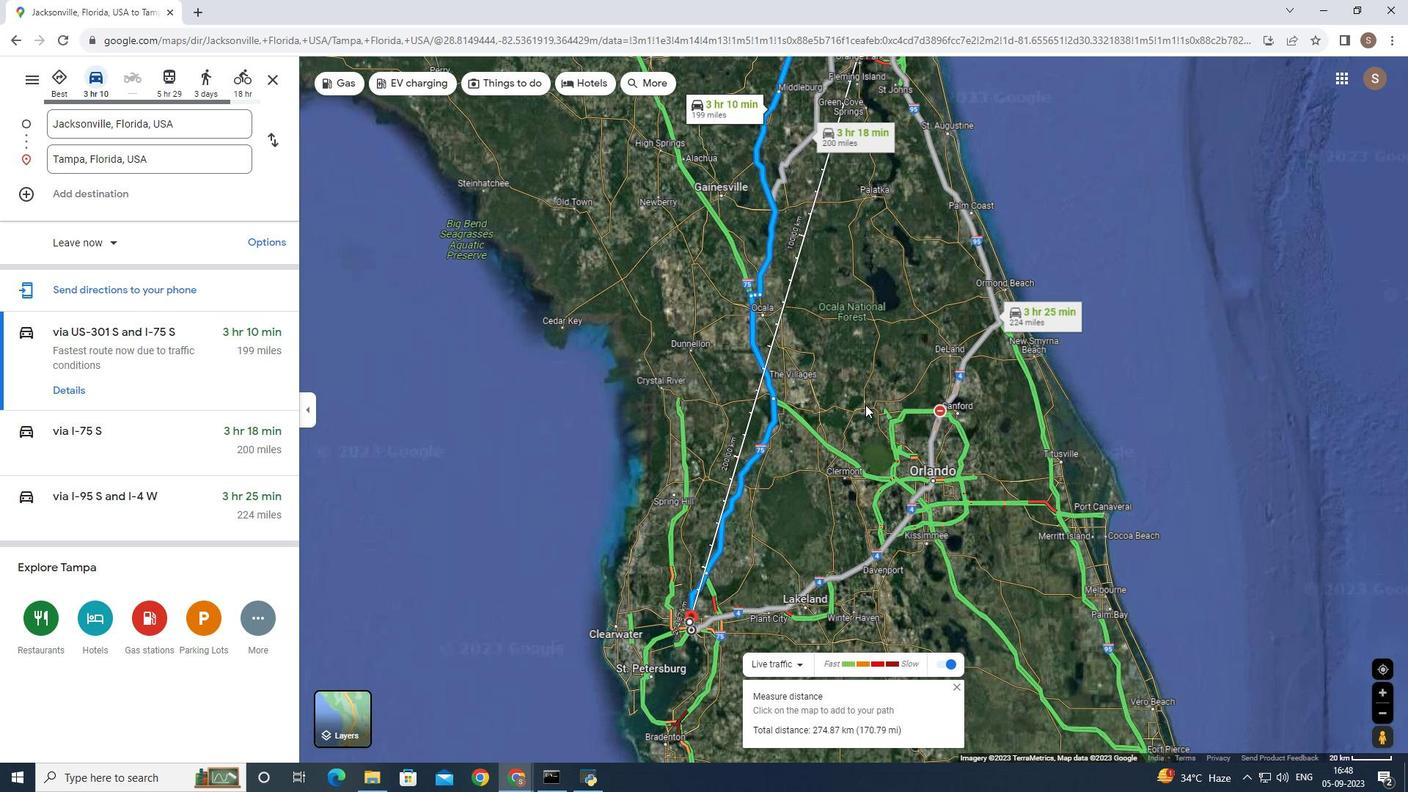 
Action: Mouse moved to (922, 402)
Screenshot: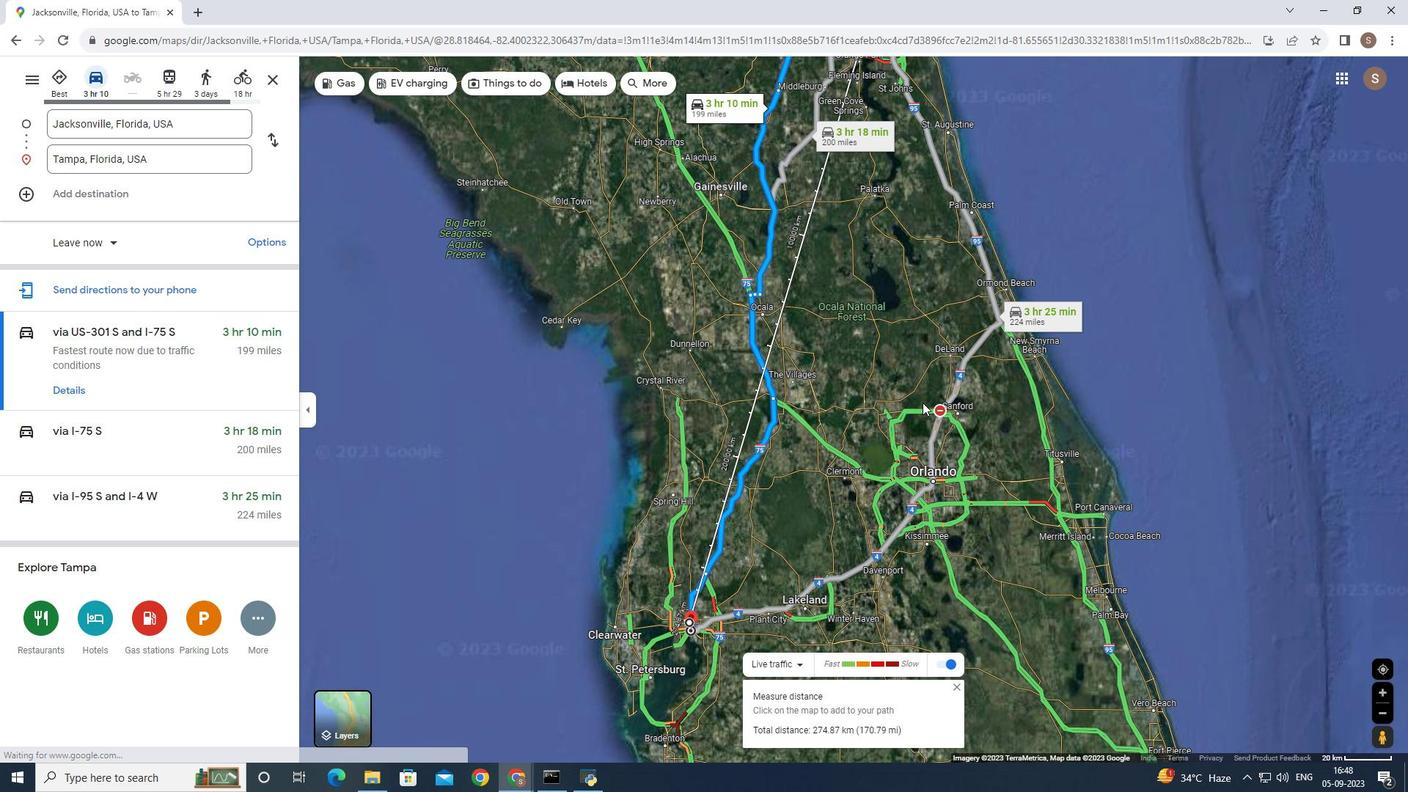 
Action: Mouse pressed left at (922, 402)
Screenshot: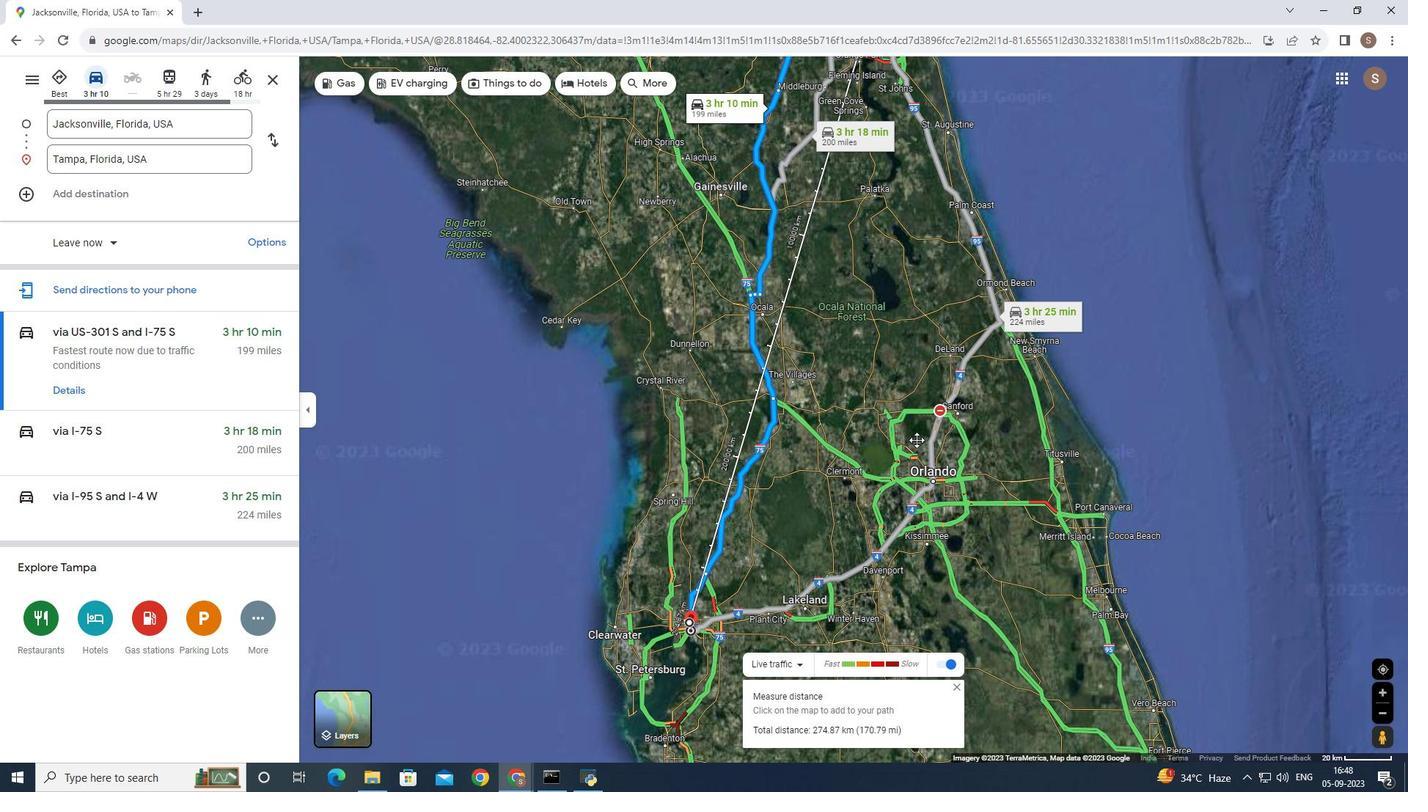 
Action: Mouse moved to (817, 498)
Screenshot: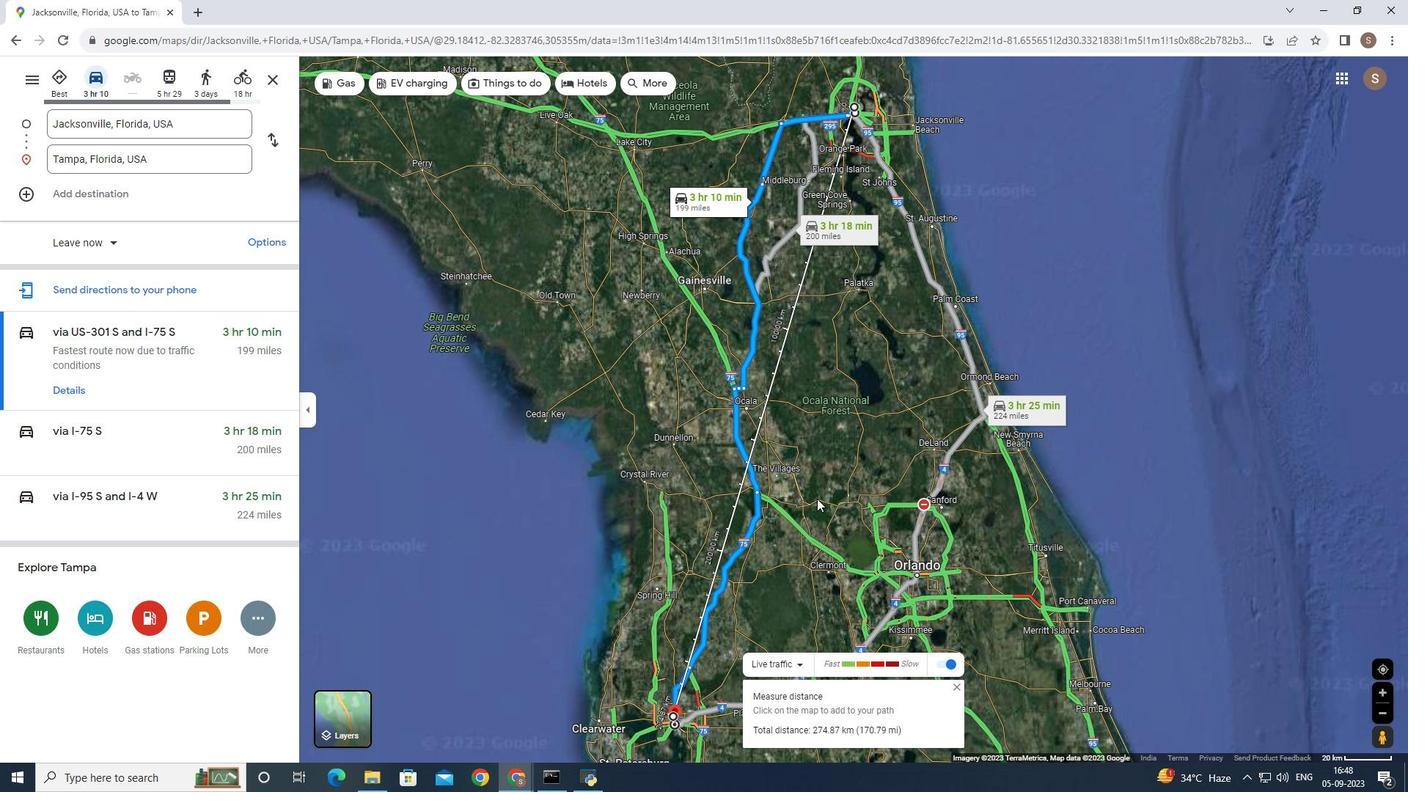 
Action: Mouse scrolled (817, 499) with delta (0, 0)
Screenshot: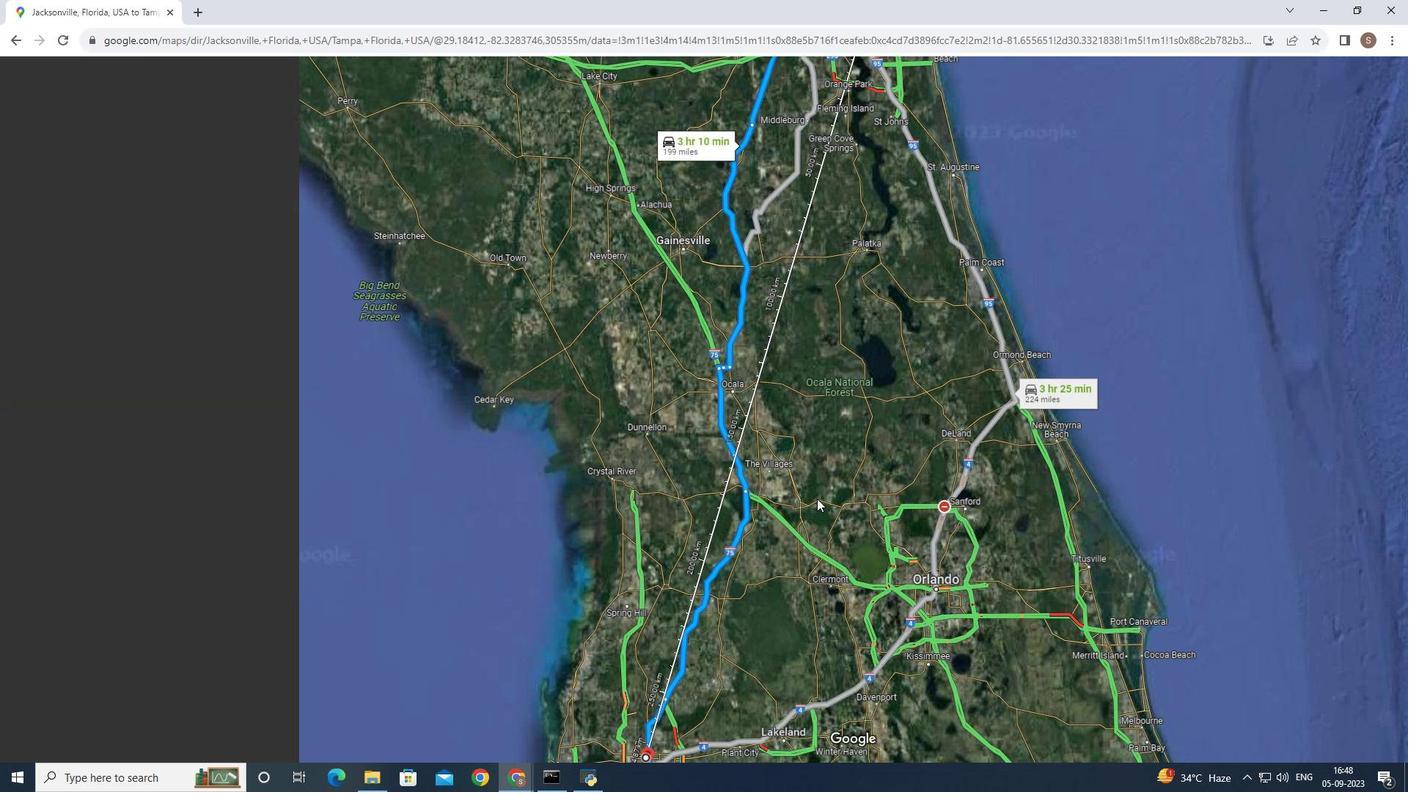
Action: Mouse scrolled (817, 498) with delta (0, 0)
Screenshot: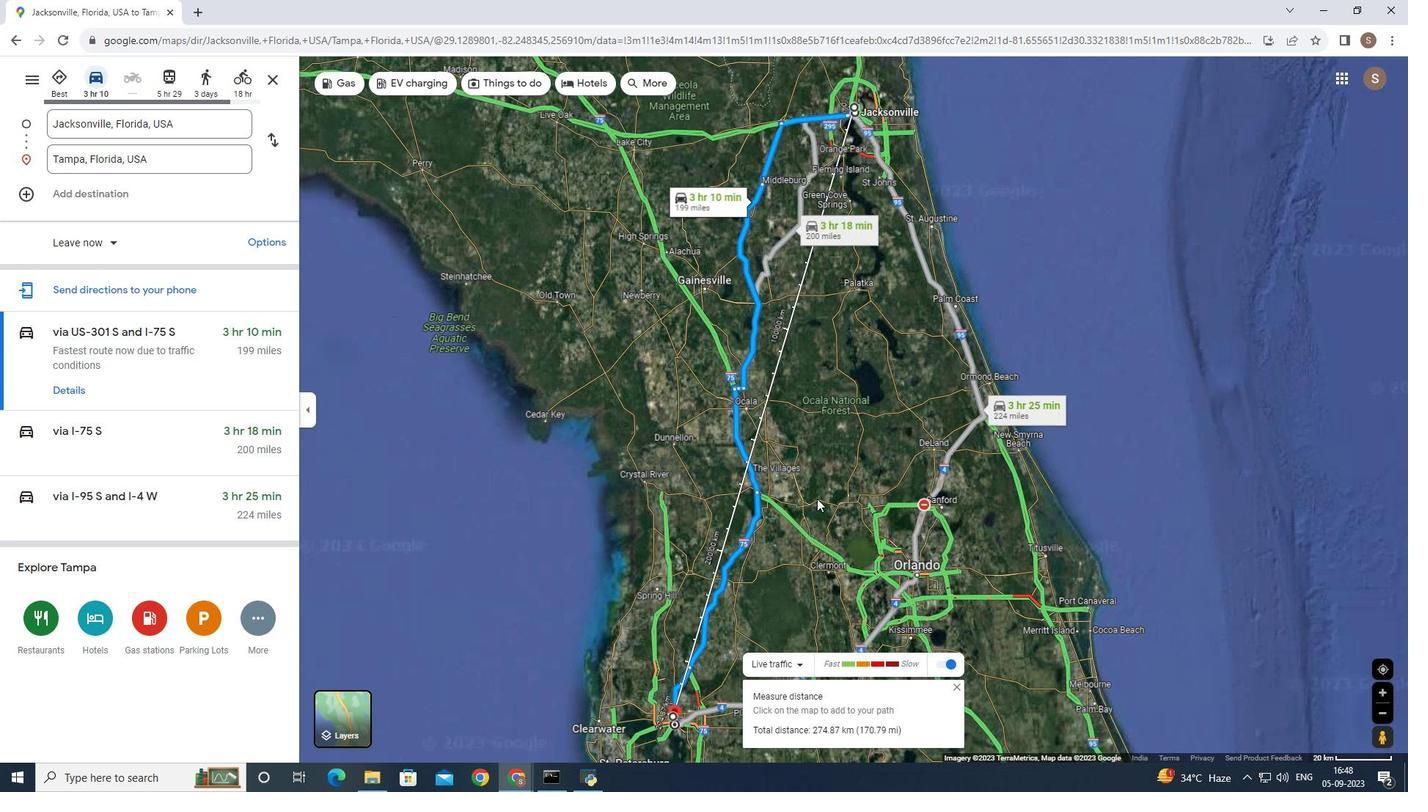 
